 Task: Find connections with filter location Lippstadt with filter topic #homedecor with filter profile language Potuguese with filter current company American Express Global Business Travel with filter school MIT School of Distance Education with filter industry Professional Organizations with filter service category User Experience Writing with filter keywords title Physical Therapist
Action: Mouse moved to (509, 65)
Screenshot: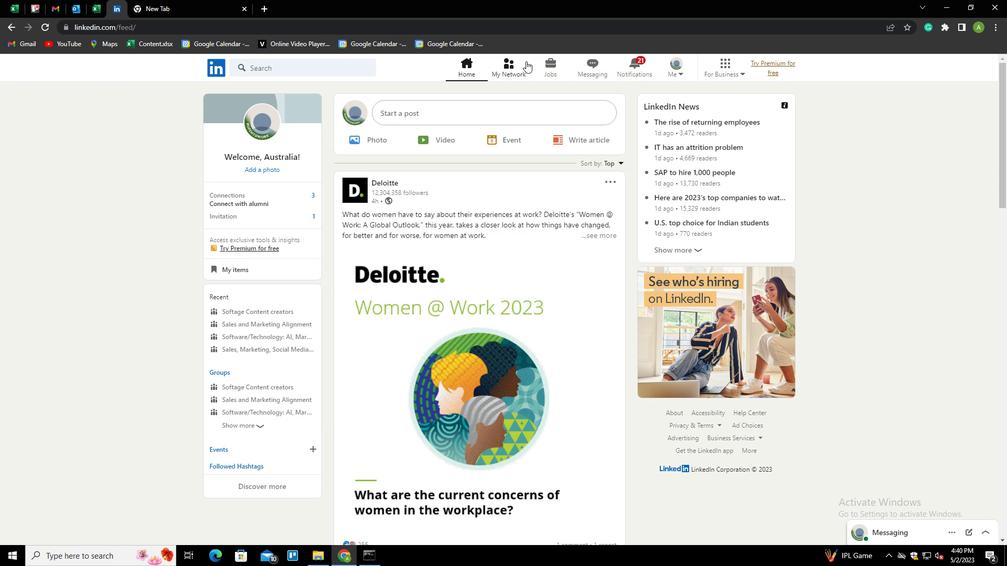
Action: Mouse pressed left at (509, 65)
Screenshot: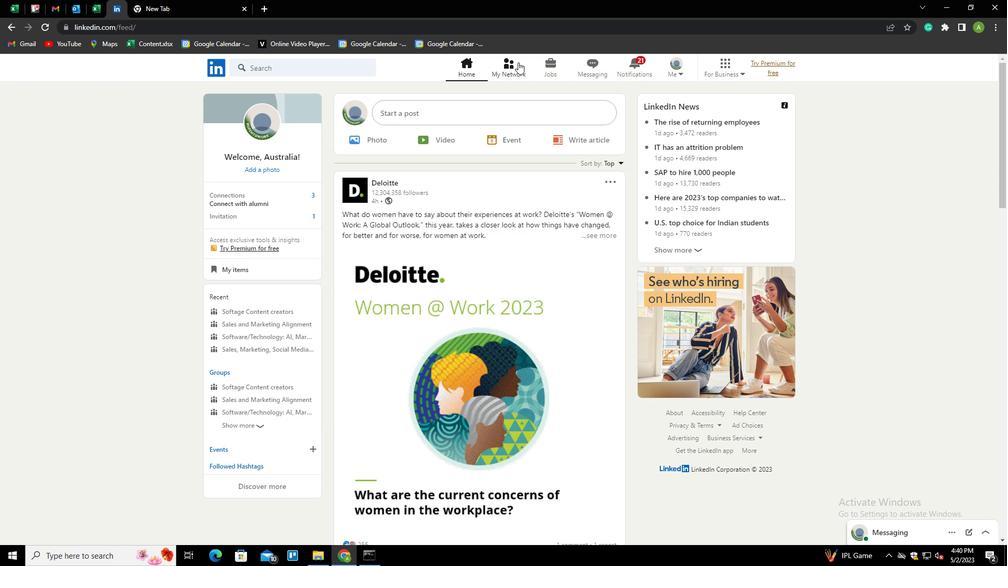 
Action: Mouse moved to (274, 126)
Screenshot: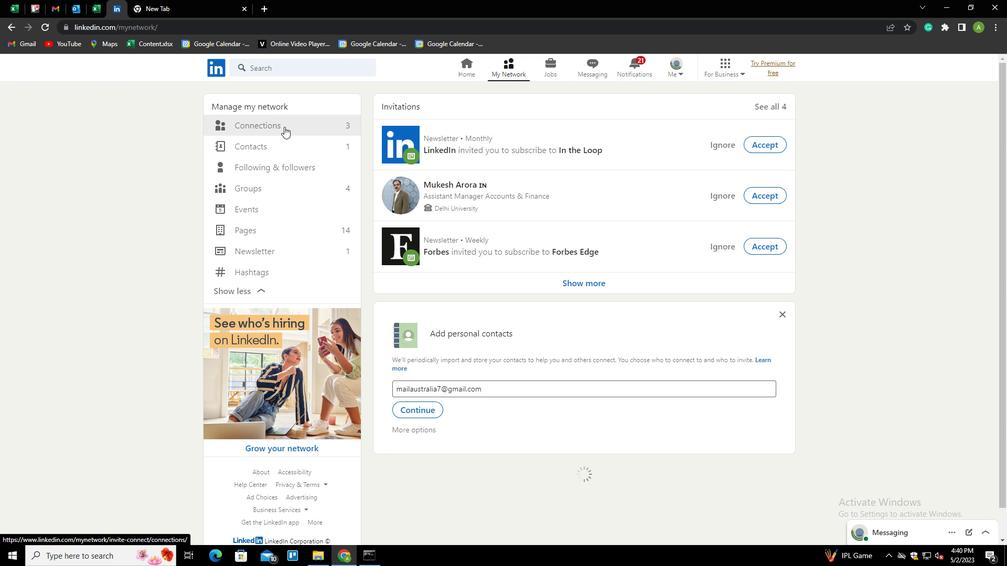 
Action: Mouse pressed left at (274, 126)
Screenshot: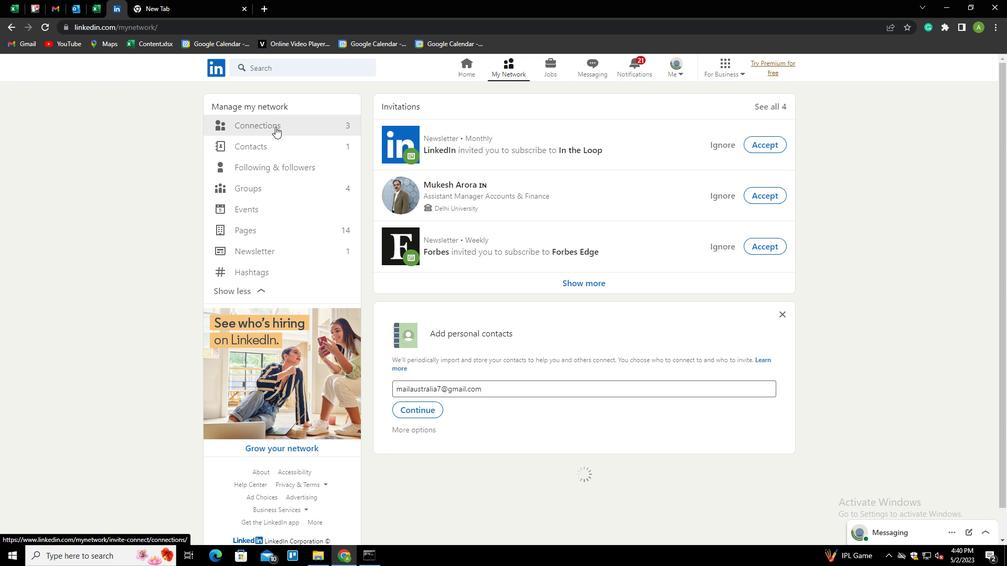 
Action: Mouse moved to (562, 122)
Screenshot: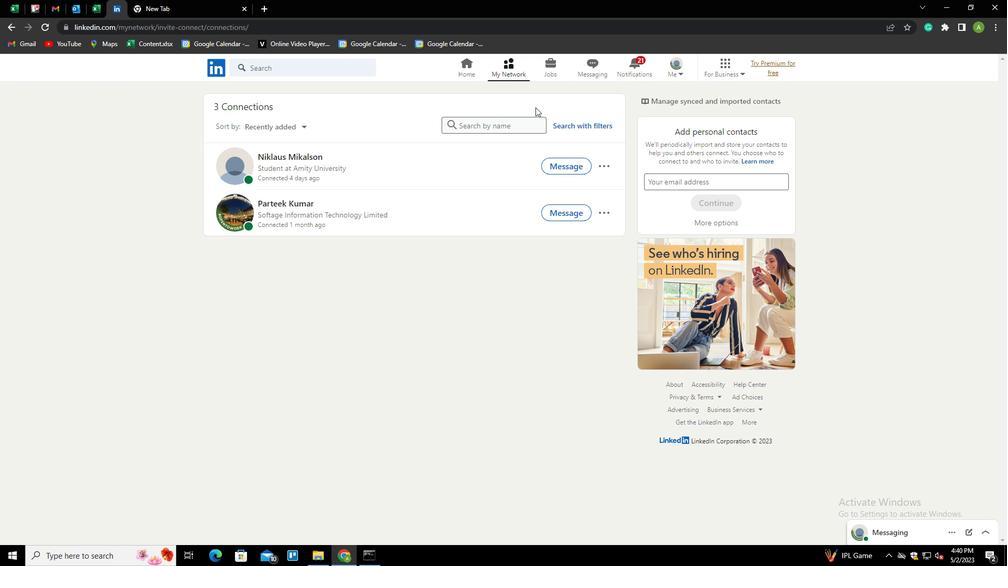 
Action: Mouse pressed left at (562, 122)
Screenshot: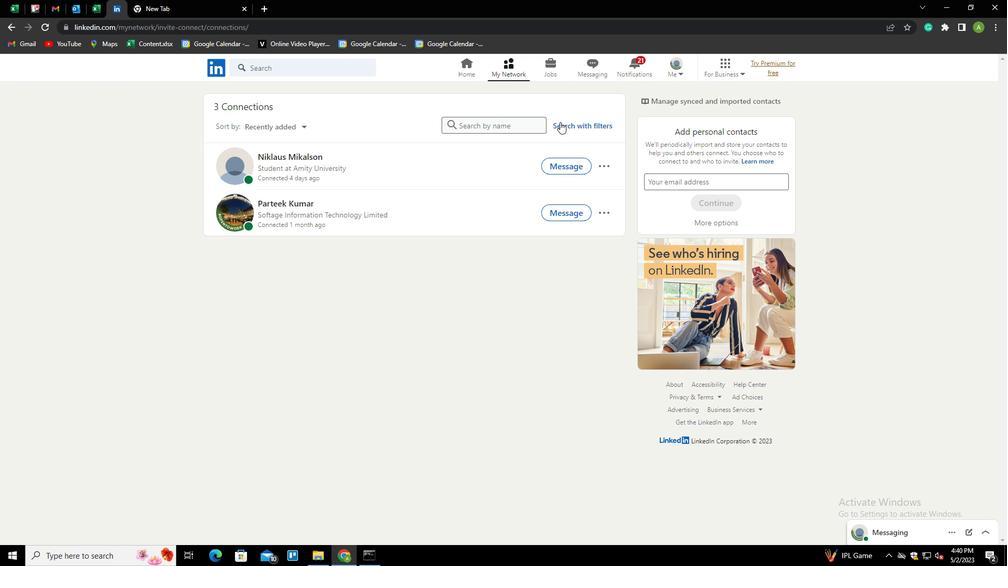 
Action: Mouse moved to (535, 90)
Screenshot: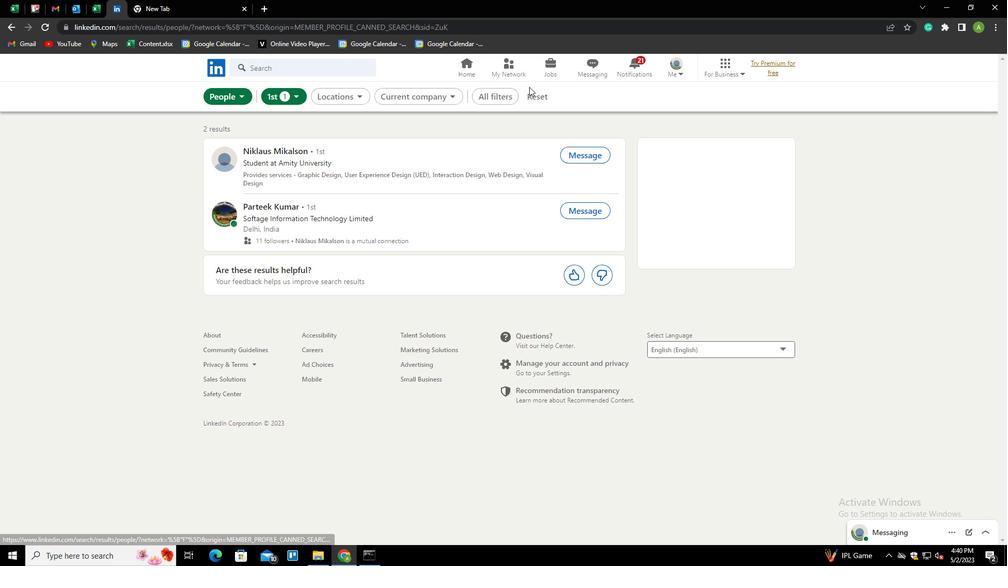 
Action: Mouse pressed left at (535, 90)
Screenshot: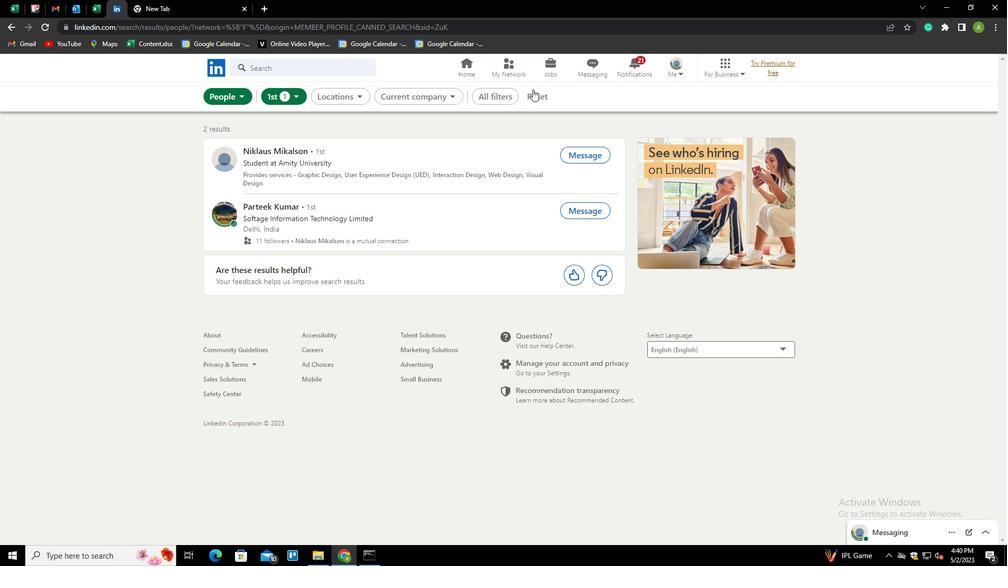
Action: Mouse moved to (520, 94)
Screenshot: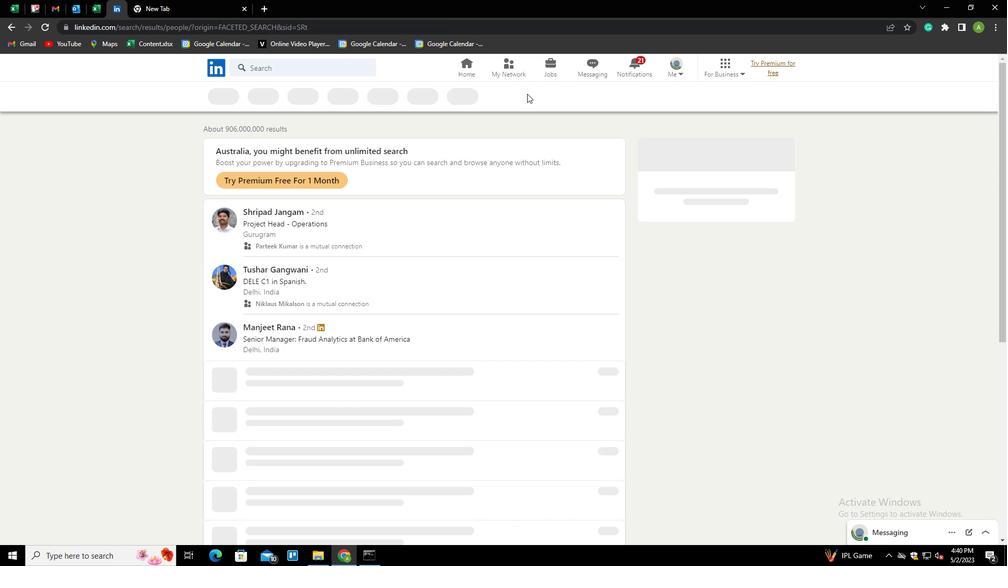 
Action: Mouse pressed left at (520, 94)
Screenshot: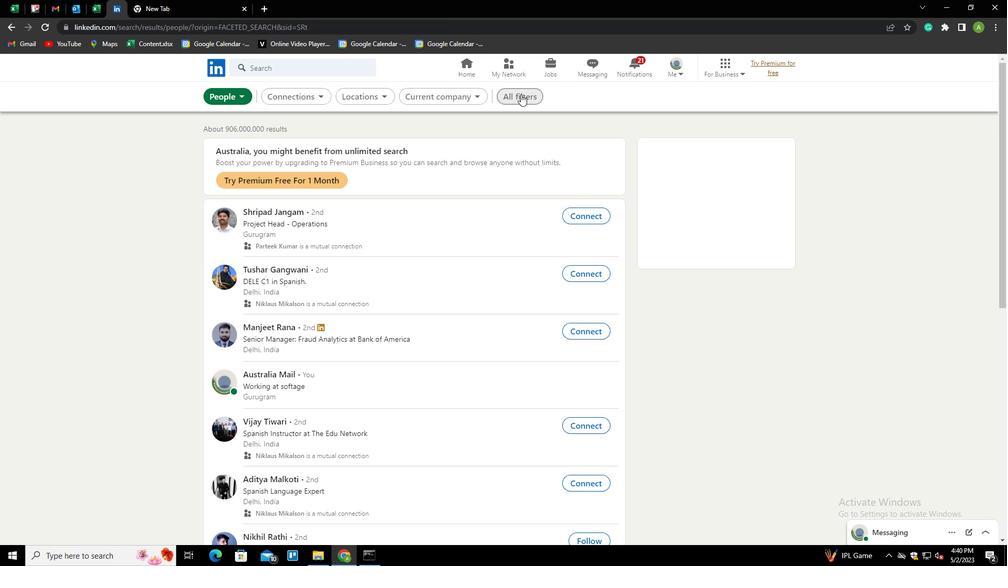 
Action: Mouse moved to (798, 280)
Screenshot: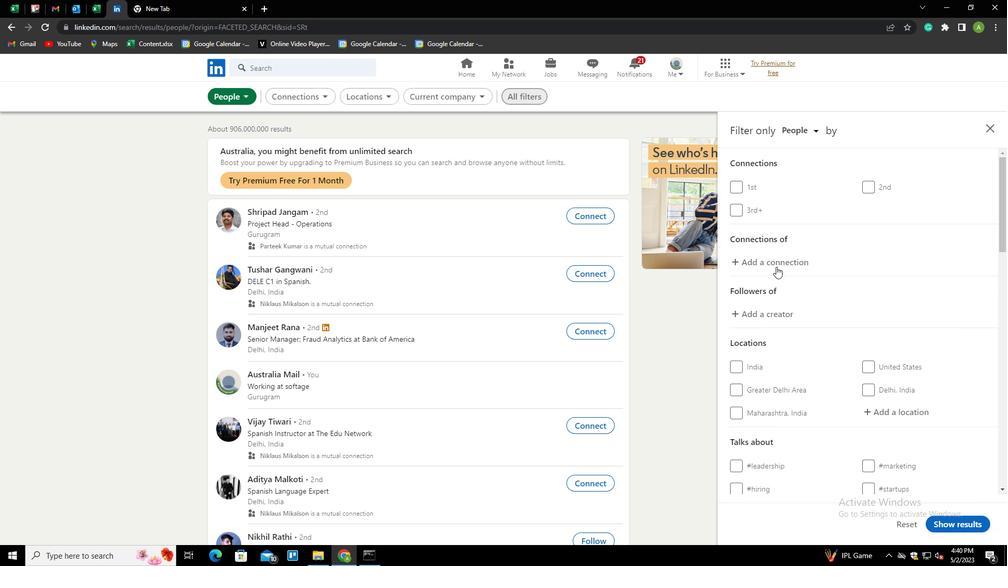
Action: Mouse scrolled (798, 280) with delta (0, 0)
Screenshot: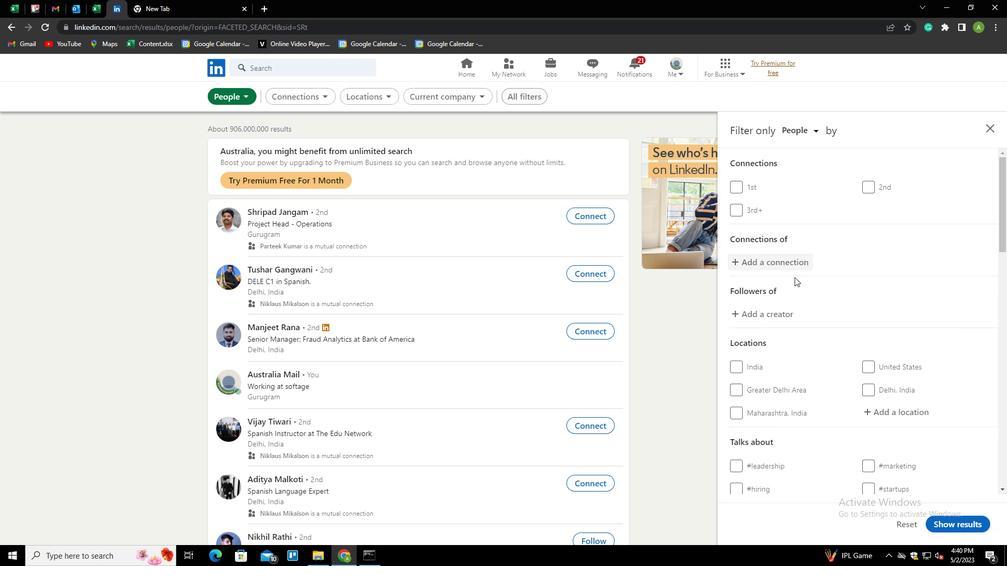 
Action: Mouse moved to (880, 361)
Screenshot: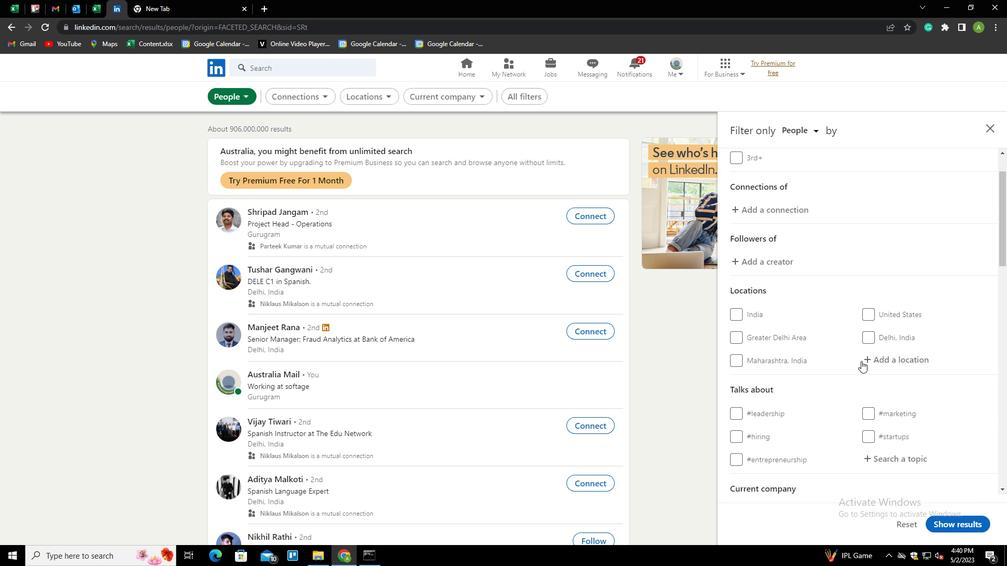 
Action: Mouse pressed left at (880, 361)
Screenshot: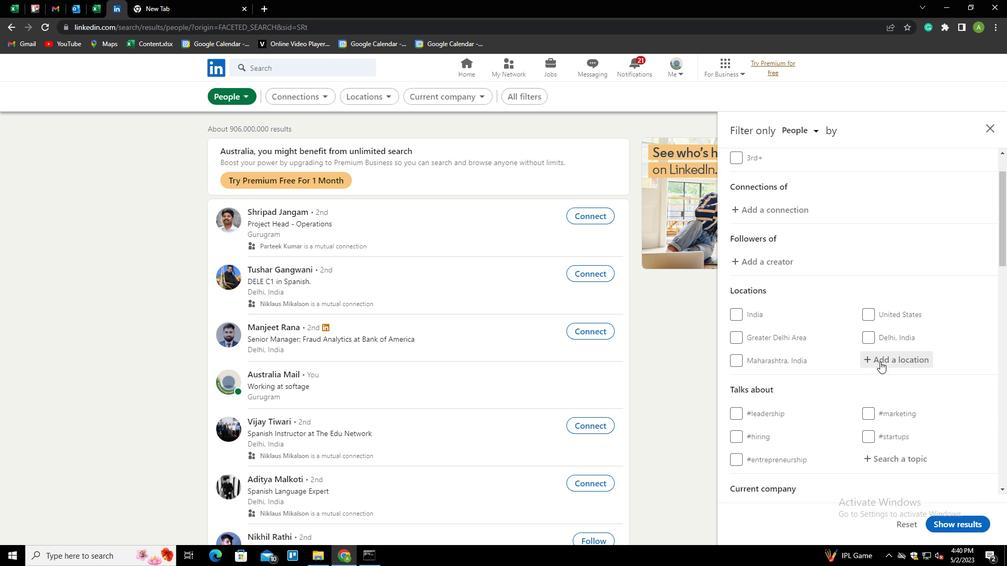 
Action: Key pressed <Key.shift>LIPPSTADT<Key.down><Key.enter>
Screenshot: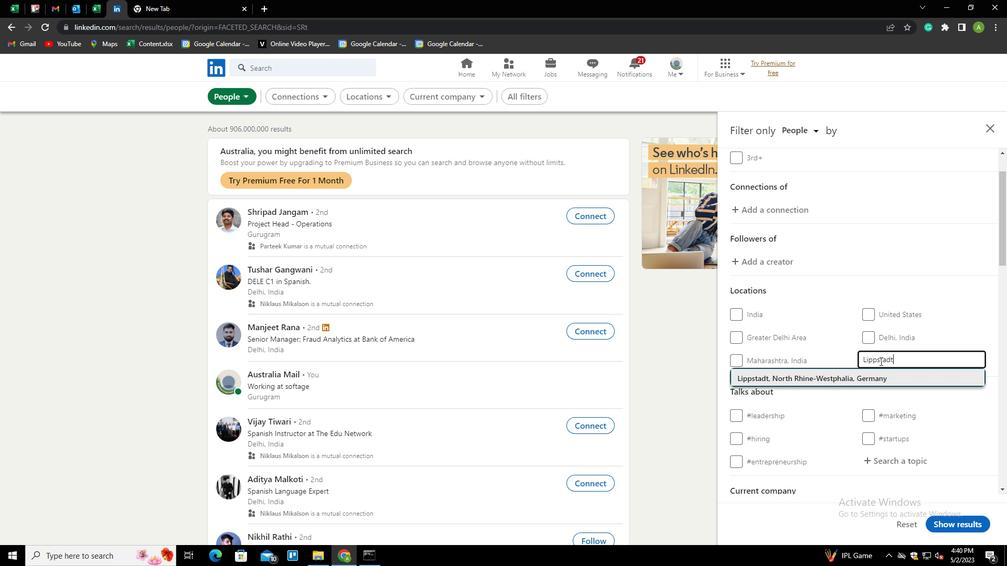 
Action: Mouse scrolled (880, 360) with delta (0, 0)
Screenshot: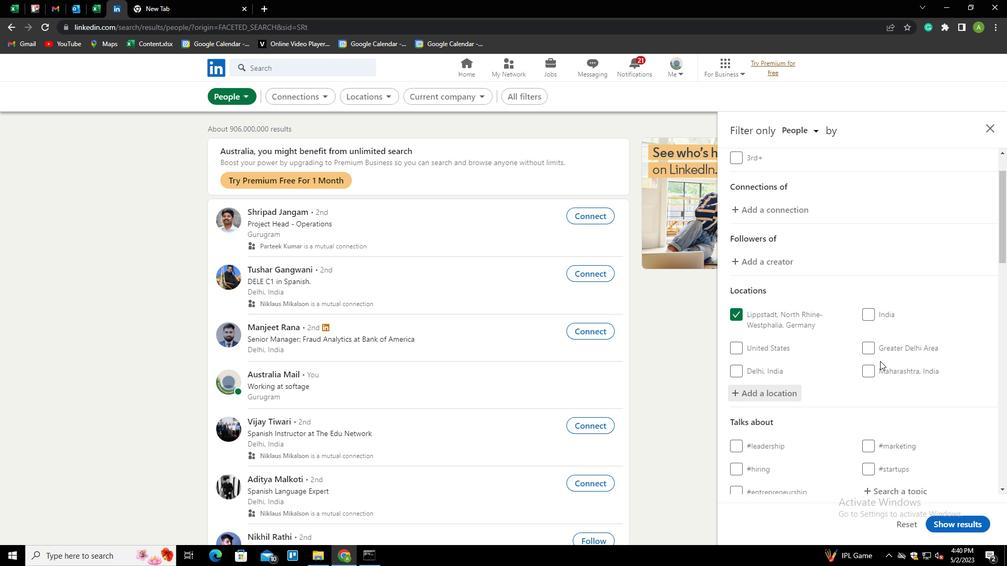 
Action: Mouse scrolled (880, 360) with delta (0, 0)
Screenshot: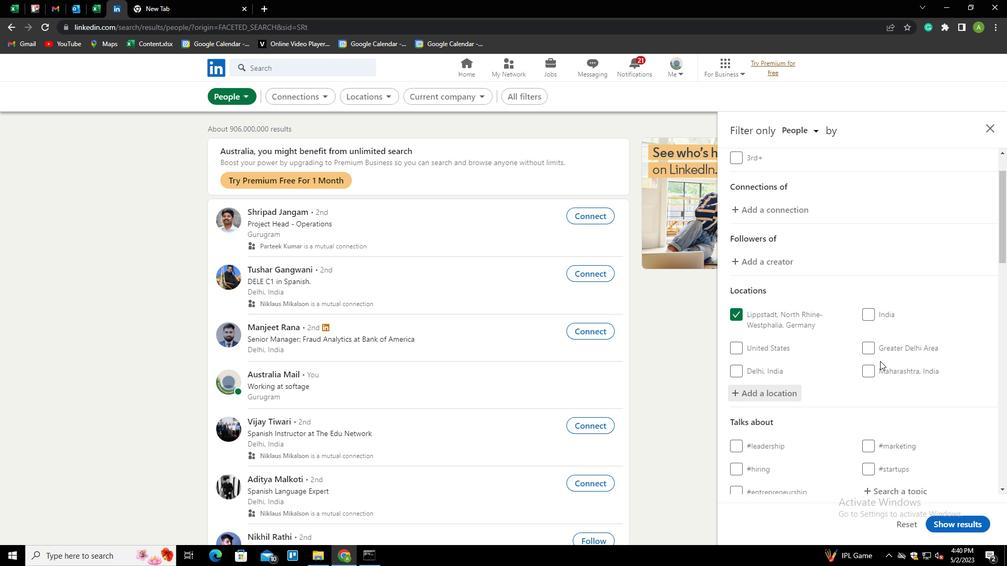 
Action: Mouse scrolled (880, 360) with delta (0, 0)
Screenshot: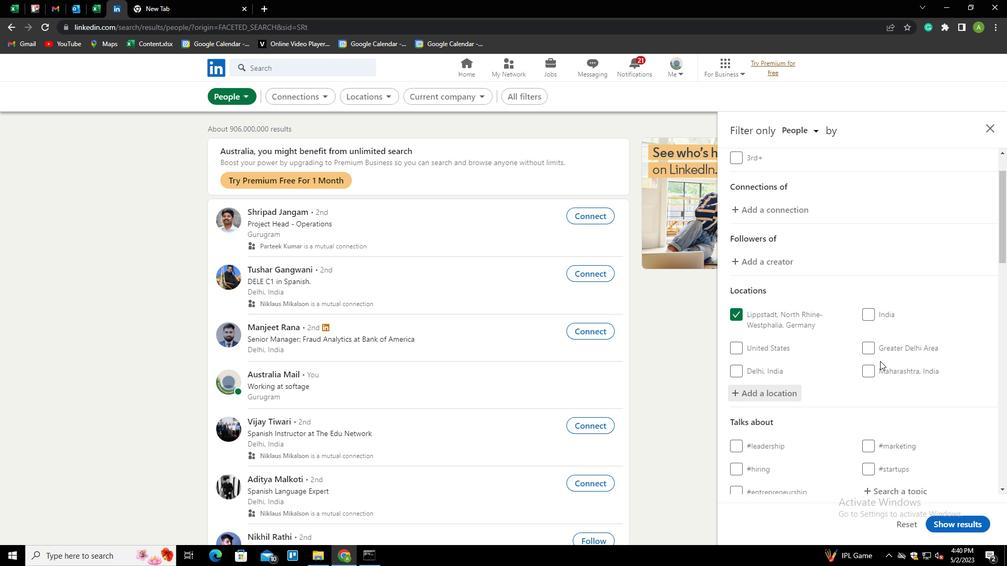 
Action: Mouse scrolled (880, 360) with delta (0, 0)
Screenshot: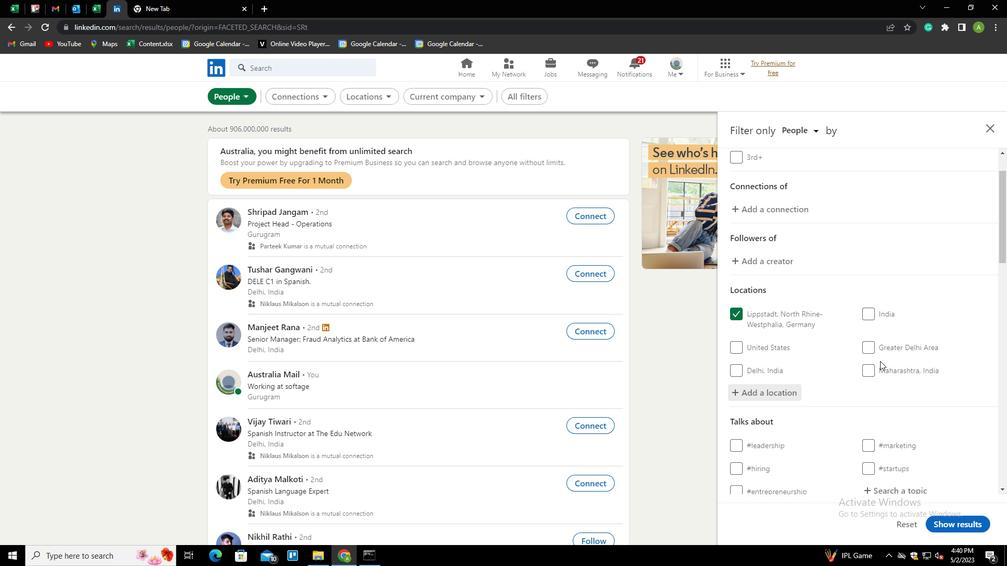 
Action: Mouse moved to (891, 283)
Screenshot: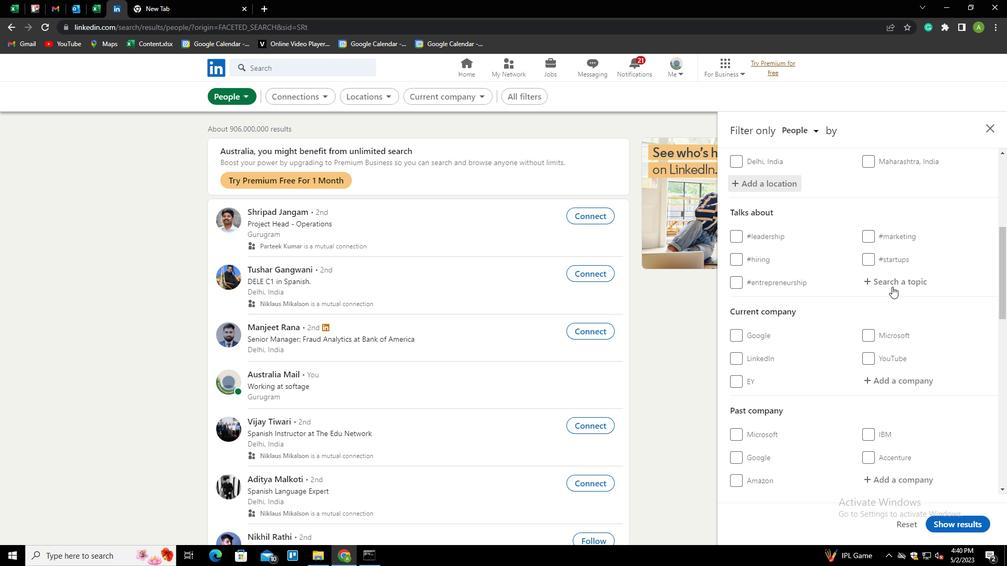 
Action: Mouse pressed left at (891, 283)
Screenshot: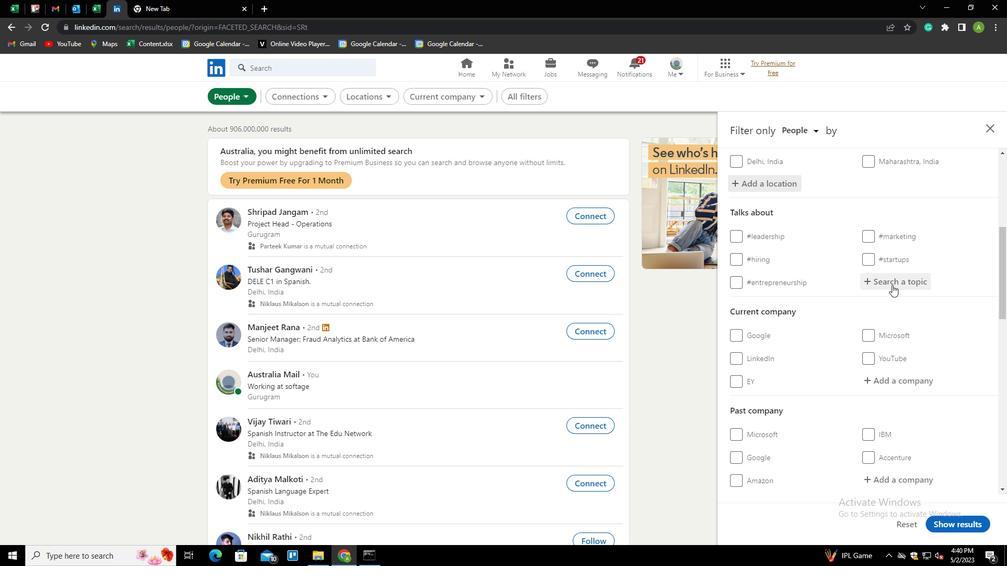 
Action: Key pressed HOMEDECOR<Key.down><Key.enter>
Screenshot: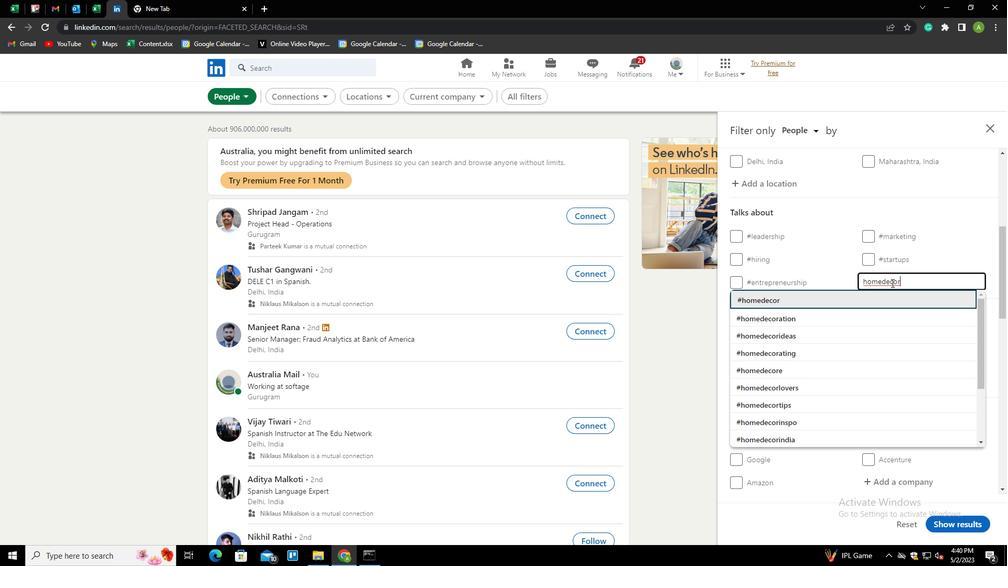 
Action: Mouse scrolled (891, 282) with delta (0, 0)
Screenshot: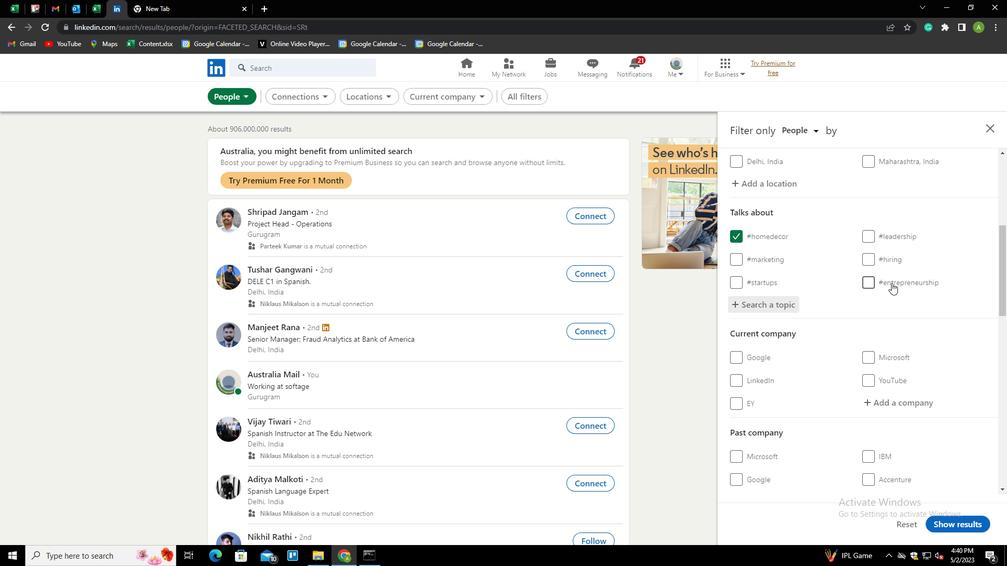
Action: Mouse scrolled (891, 282) with delta (0, 0)
Screenshot: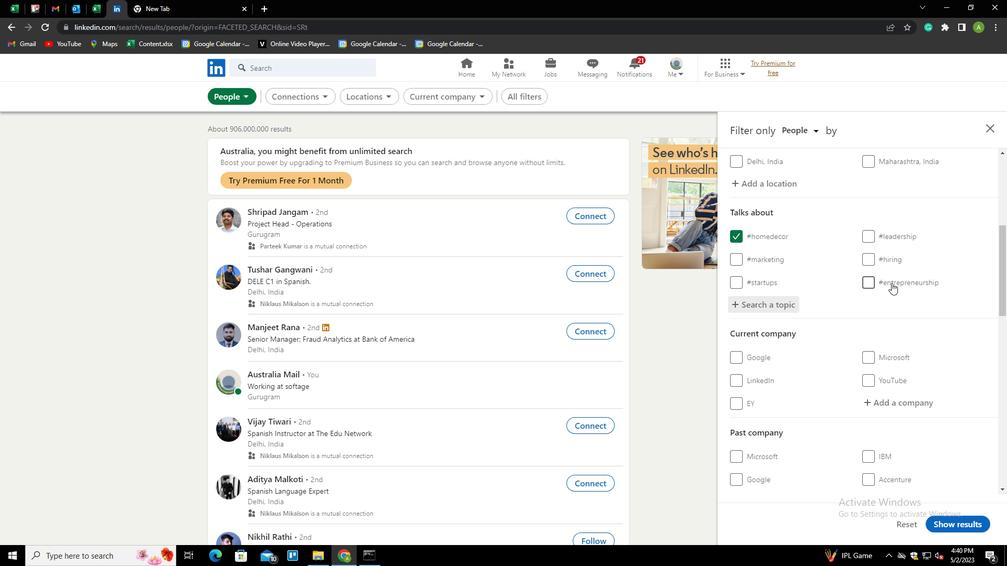 
Action: Mouse scrolled (891, 282) with delta (0, 0)
Screenshot: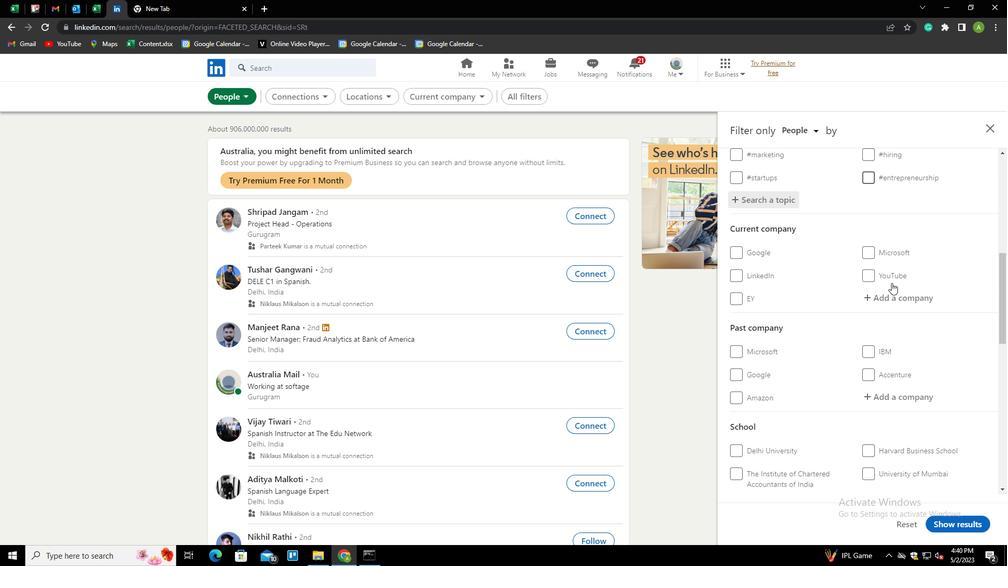 
Action: Mouse scrolled (891, 282) with delta (0, 0)
Screenshot: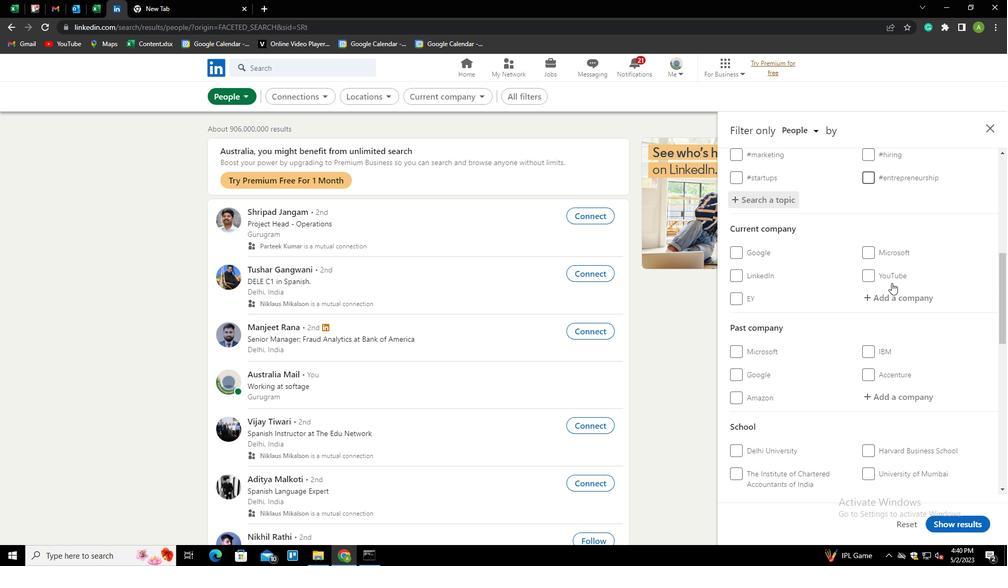 
Action: Mouse scrolled (891, 282) with delta (0, 0)
Screenshot: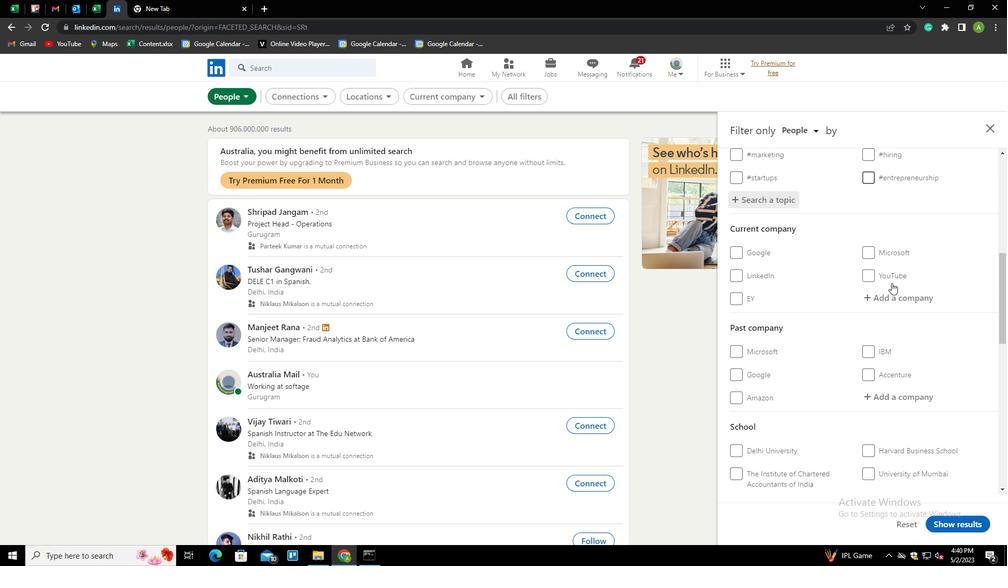 
Action: Mouse scrolled (891, 282) with delta (0, 0)
Screenshot: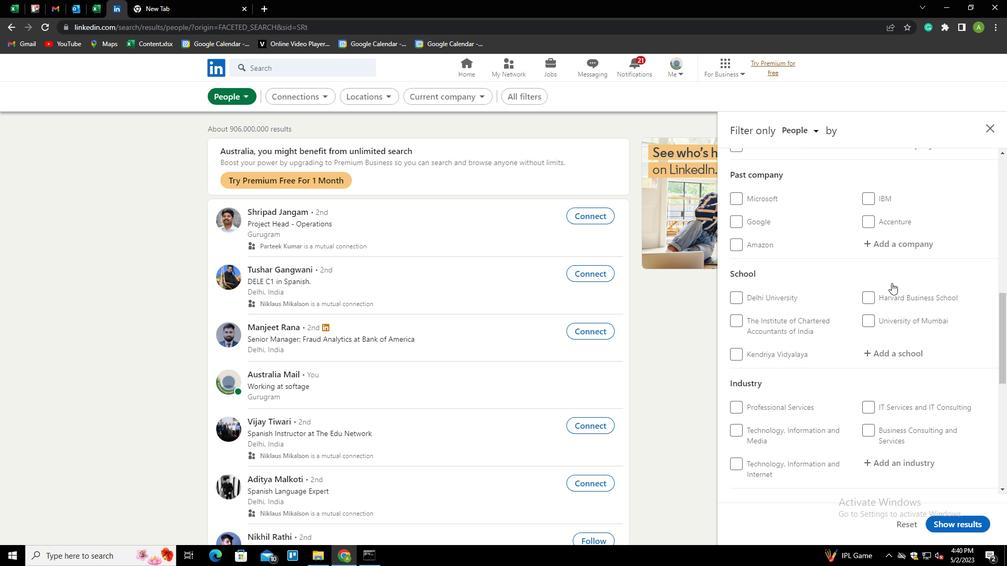 
Action: Mouse scrolled (891, 282) with delta (0, 0)
Screenshot: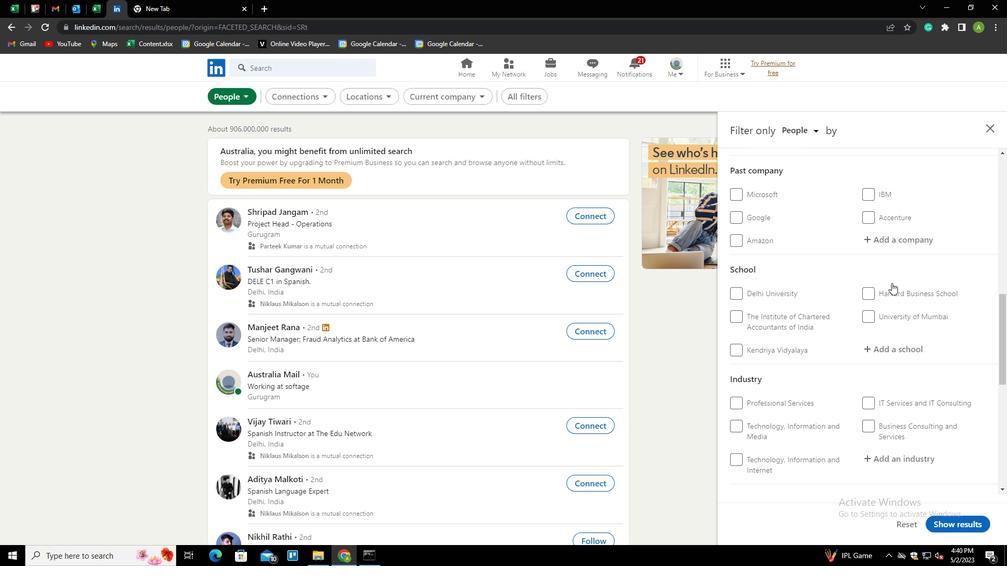 
Action: Mouse scrolled (891, 282) with delta (0, 0)
Screenshot: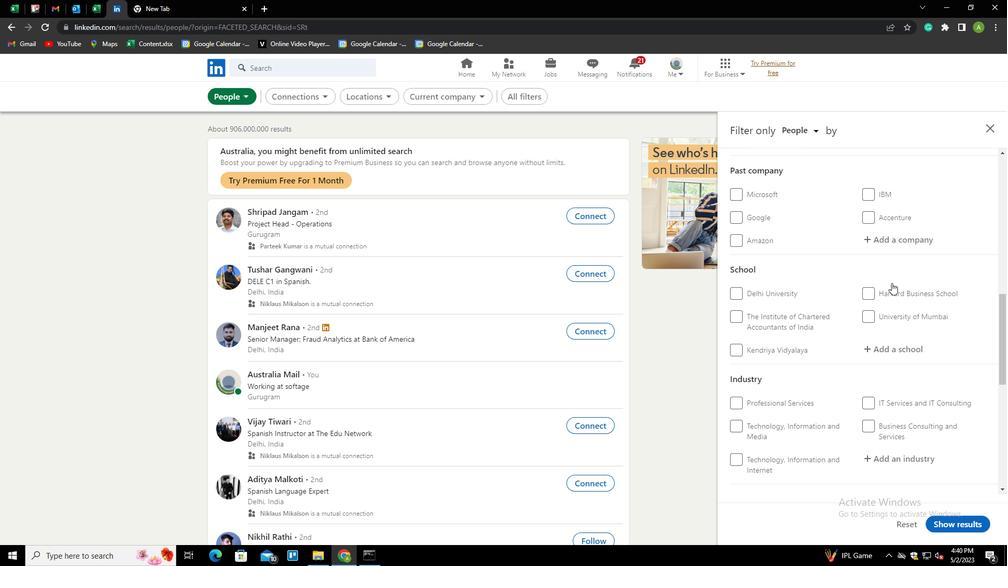 
Action: Mouse scrolled (891, 282) with delta (0, 0)
Screenshot: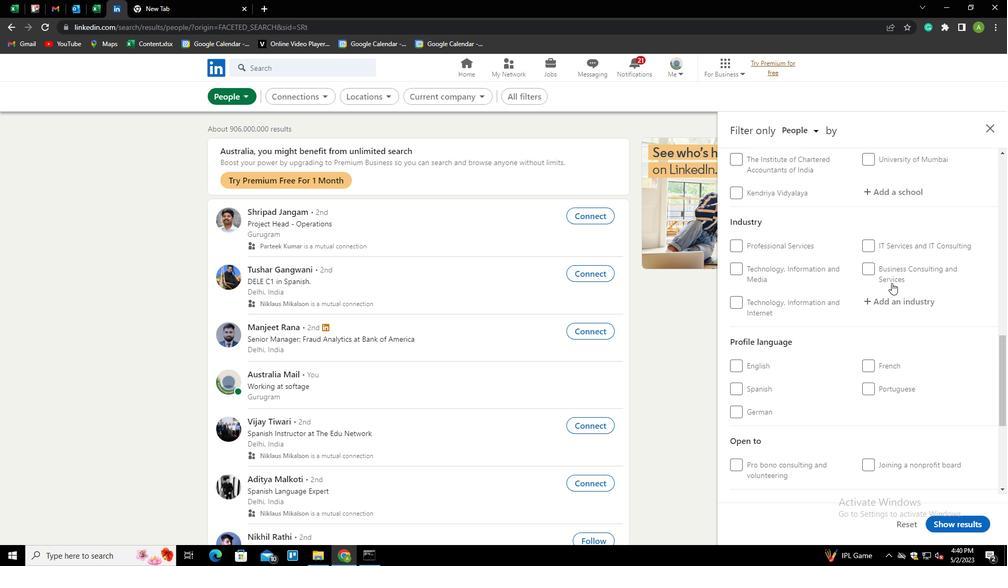 
Action: Mouse moved to (864, 338)
Screenshot: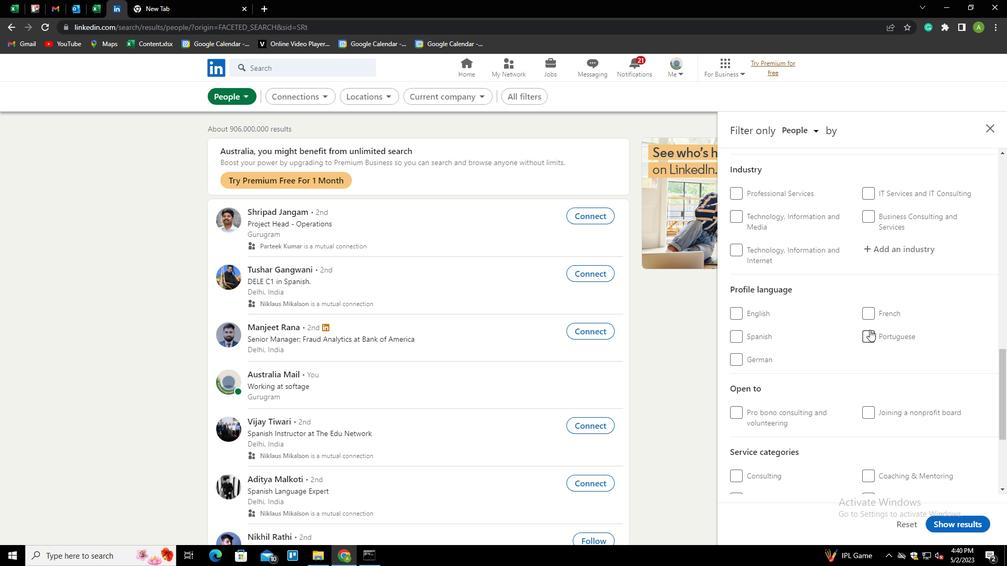 
Action: Mouse pressed left at (864, 338)
Screenshot: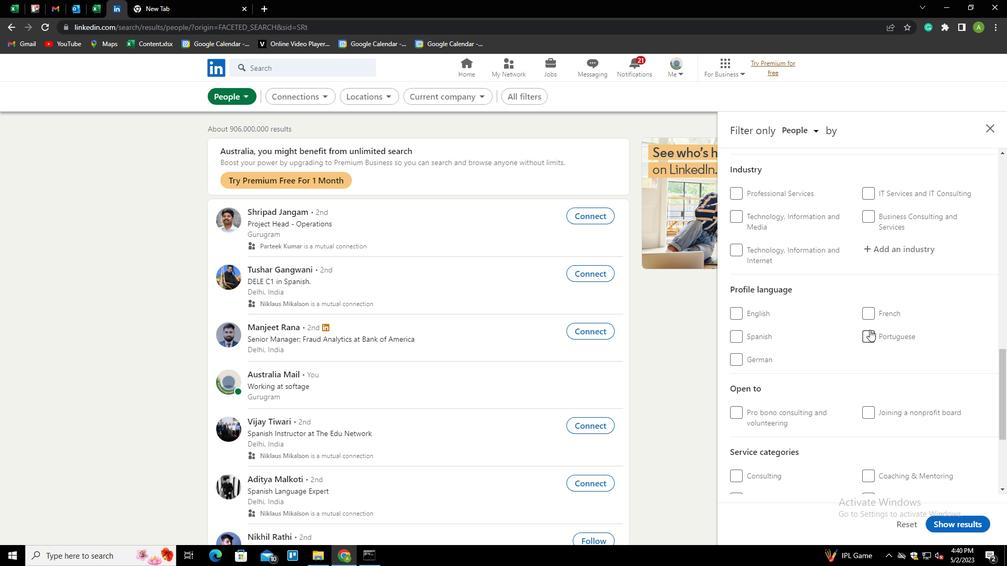 
Action: Mouse moved to (907, 302)
Screenshot: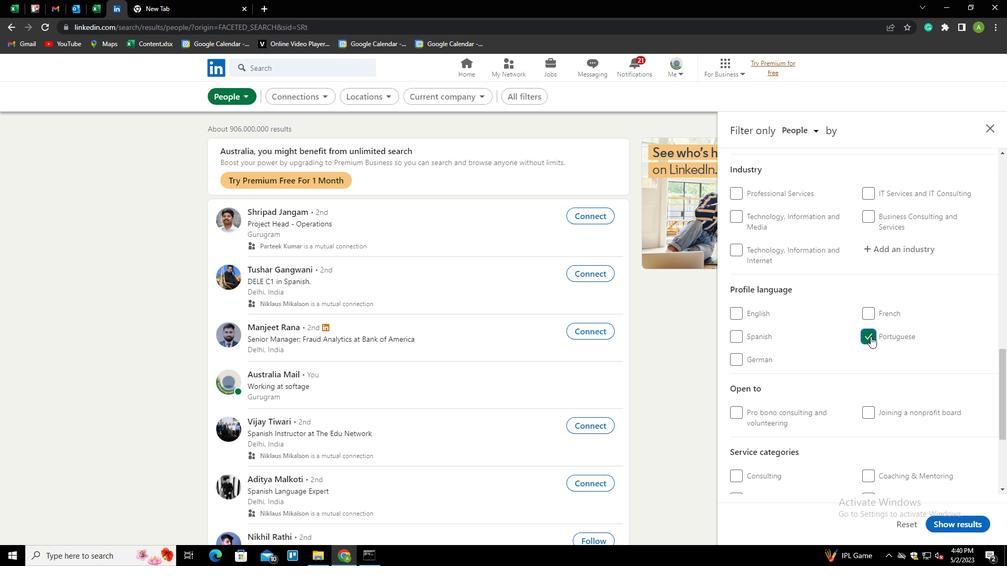 
Action: Mouse scrolled (907, 302) with delta (0, 0)
Screenshot: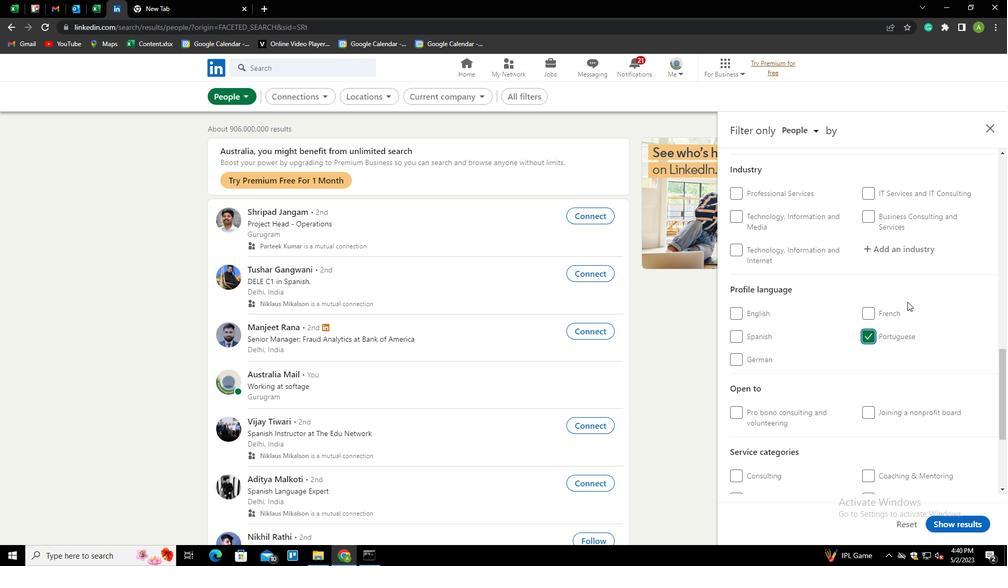 
Action: Mouse scrolled (907, 302) with delta (0, 0)
Screenshot: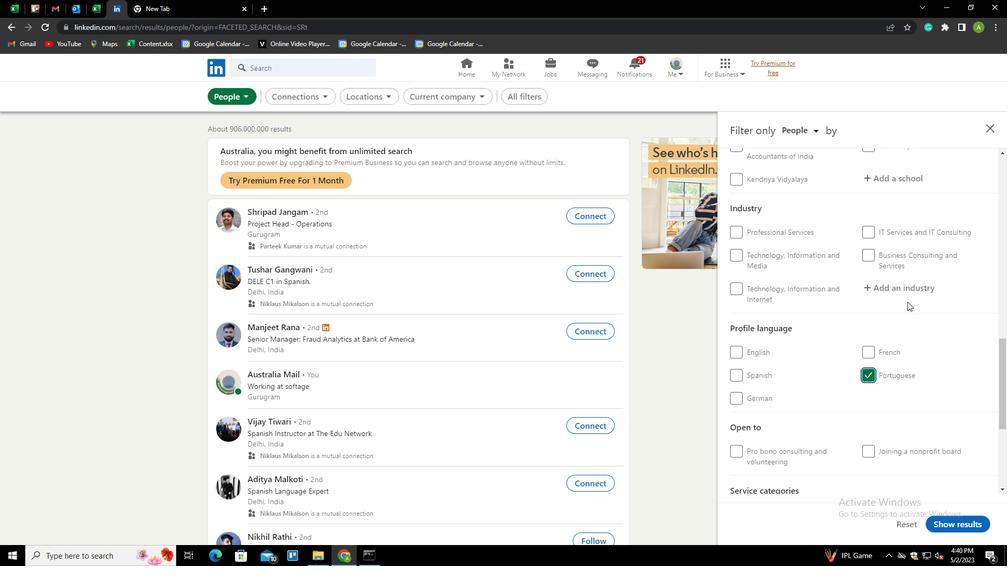 
Action: Mouse scrolled (907, 302) with delta (0, 0)
Screenshot: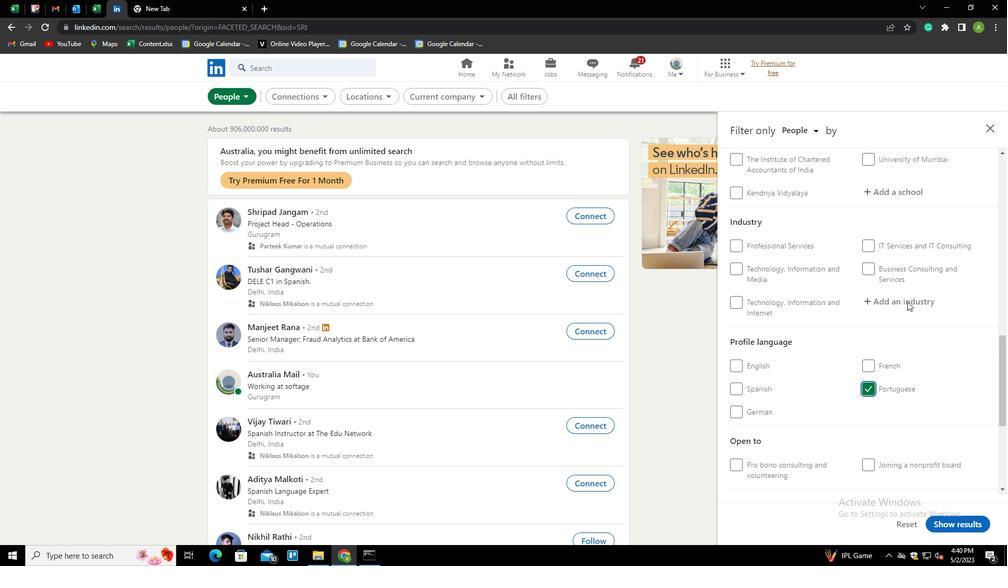 
Action: Mouse scrolled (907, 302) with delta (0, 0)
Screenshot: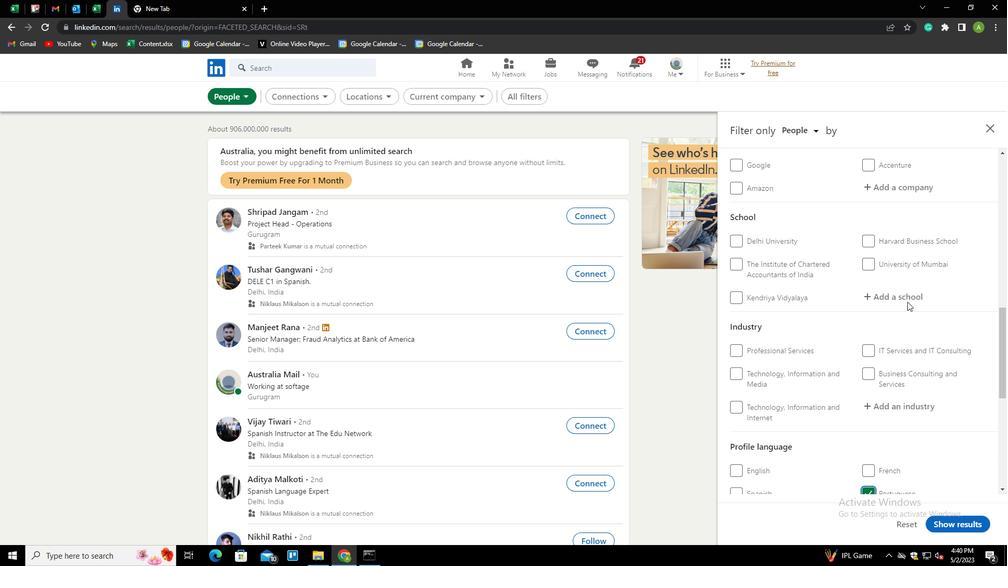 
Action: Mouse scrolled (907, 302) with delta (0, 0)
Screenshot: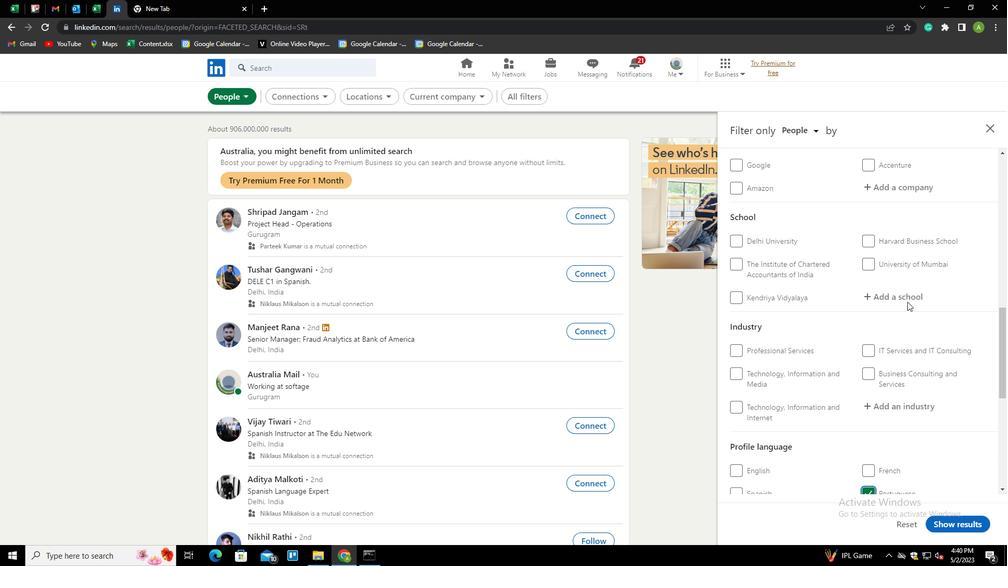 
Action: Mouse scrolled (907, 302) with delta (0, 0)
Screenshot: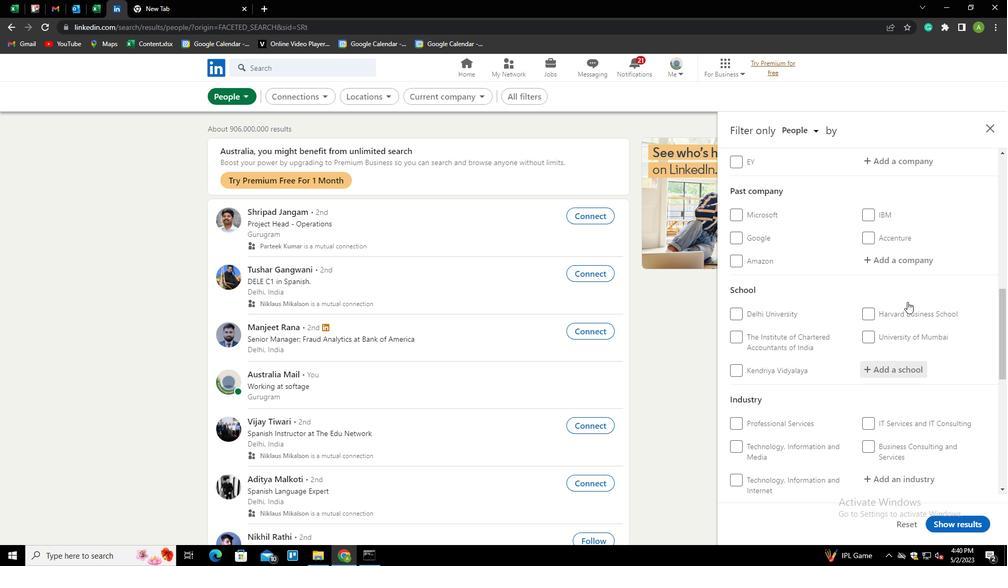 
Action: Mouse scrolled (907, 302) with delta (0, 0)
Screenshot: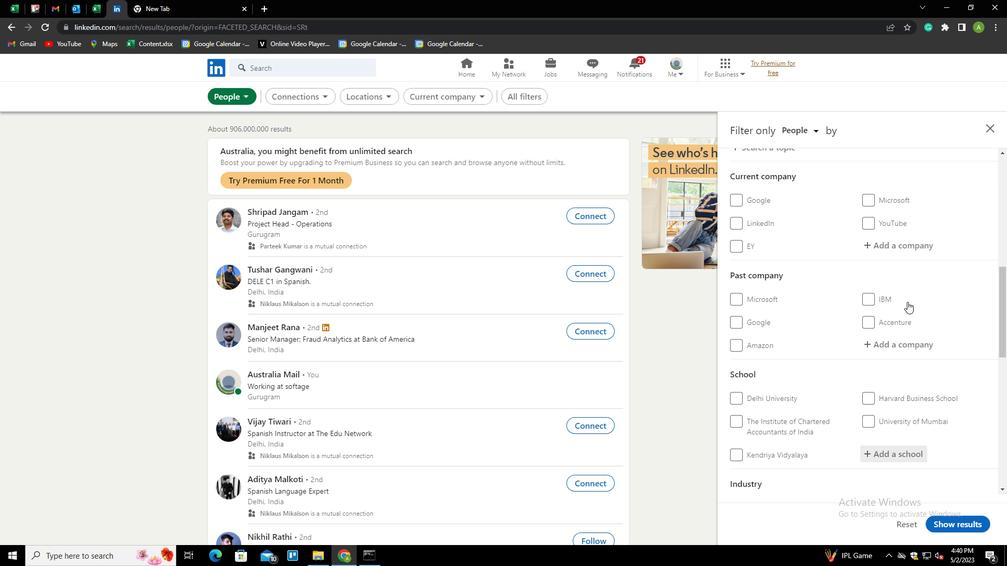 
Action: Mouse moved to (901, 297)
Screenshot: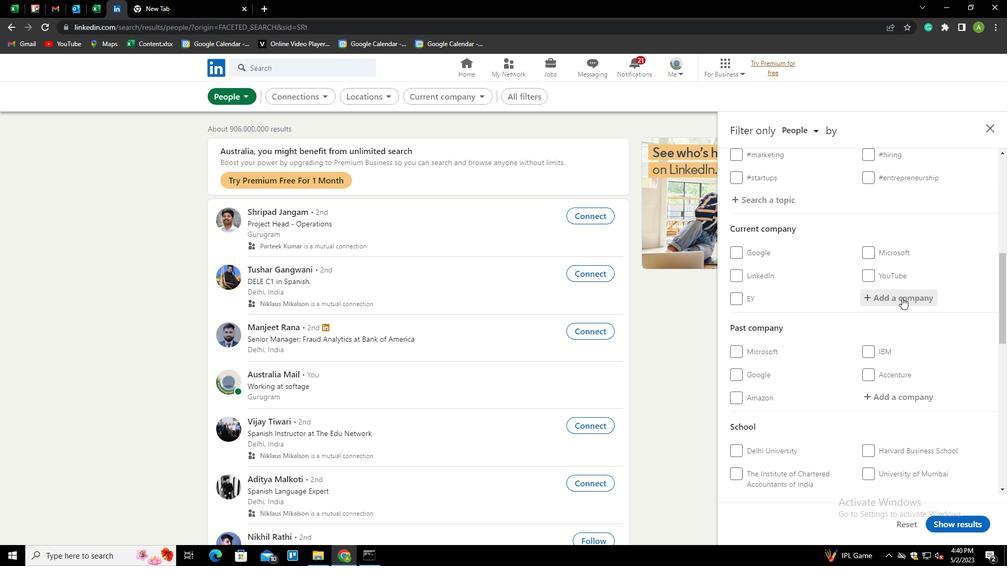 
Action: Mouse pressed left at (901, 297)
Screenshot: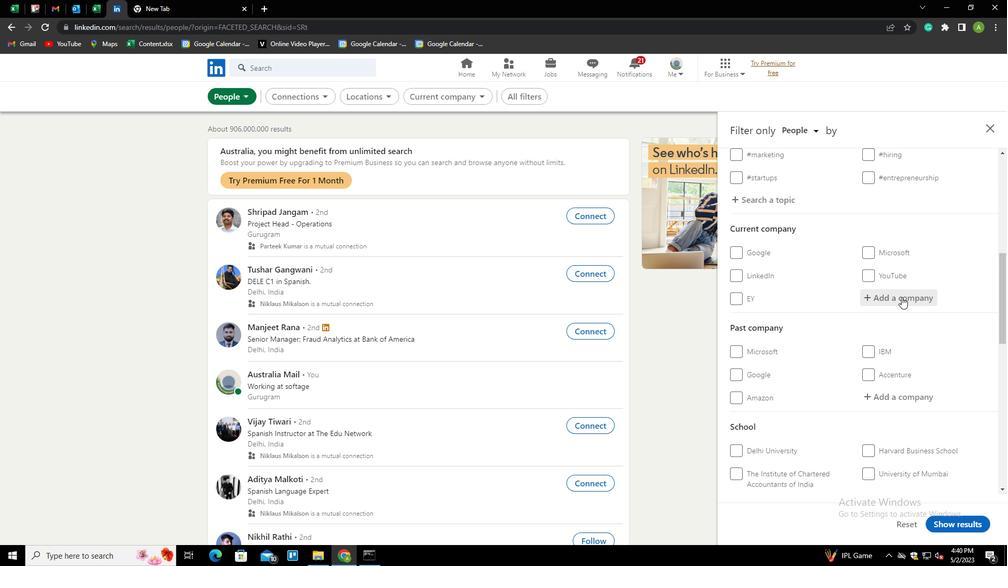 
Action: Mouse moved to (901, 297)
Screenshot: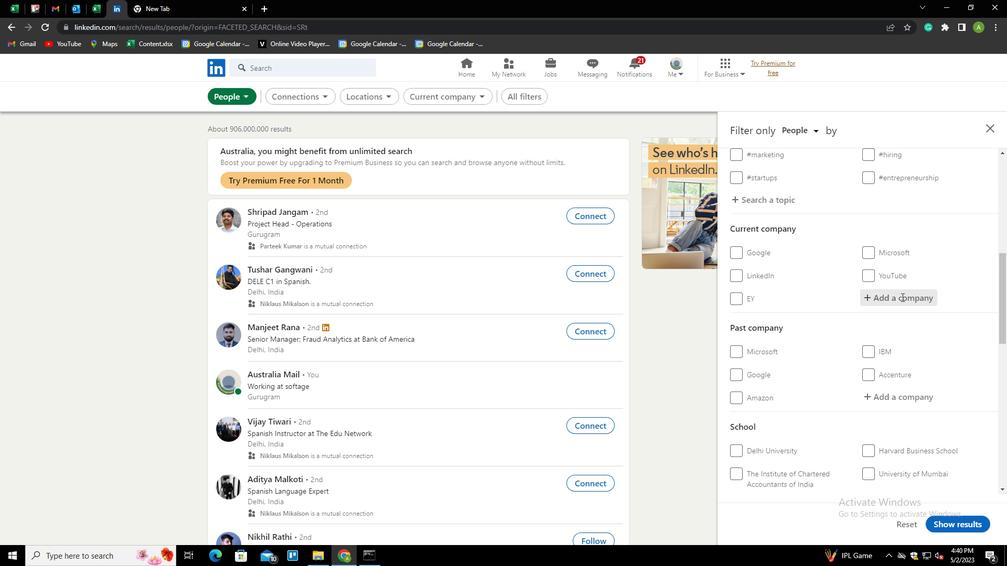 
Action: Mouse pressed left at (901, 297)
Screenshot: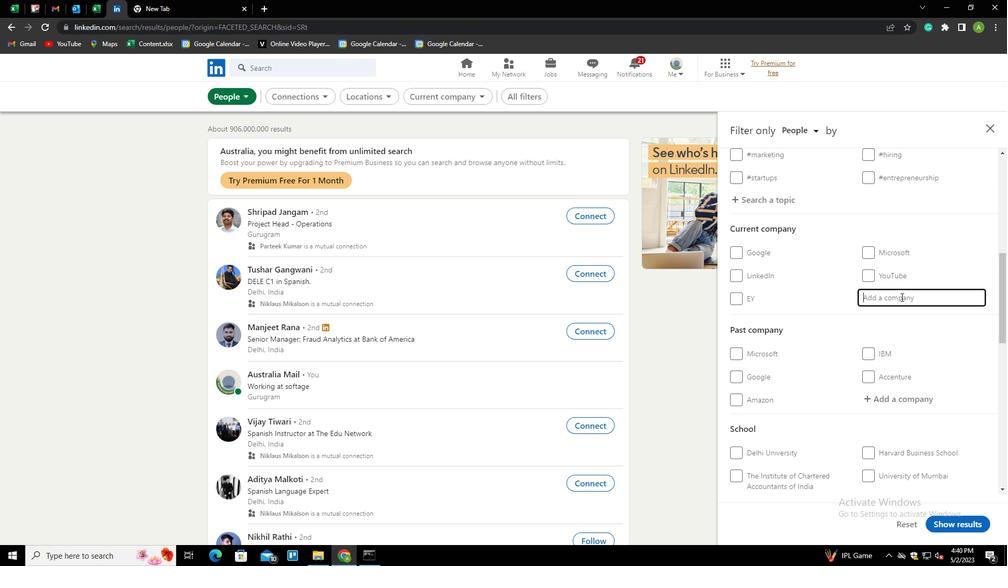 
Action: Mouse moved to (901, 299)
Screenshot: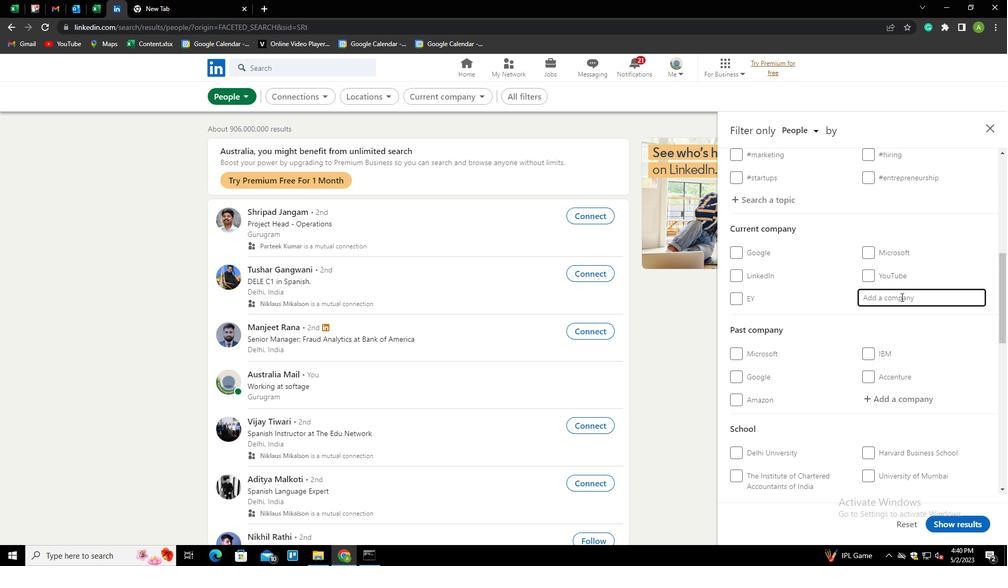 
Action: Key pressed <Key.shift>AMERICAN<Key.space><Key.shift>EXPRESS<Key.down><Key.down><Key.down><Key.down><Key.enter>
Screenshot: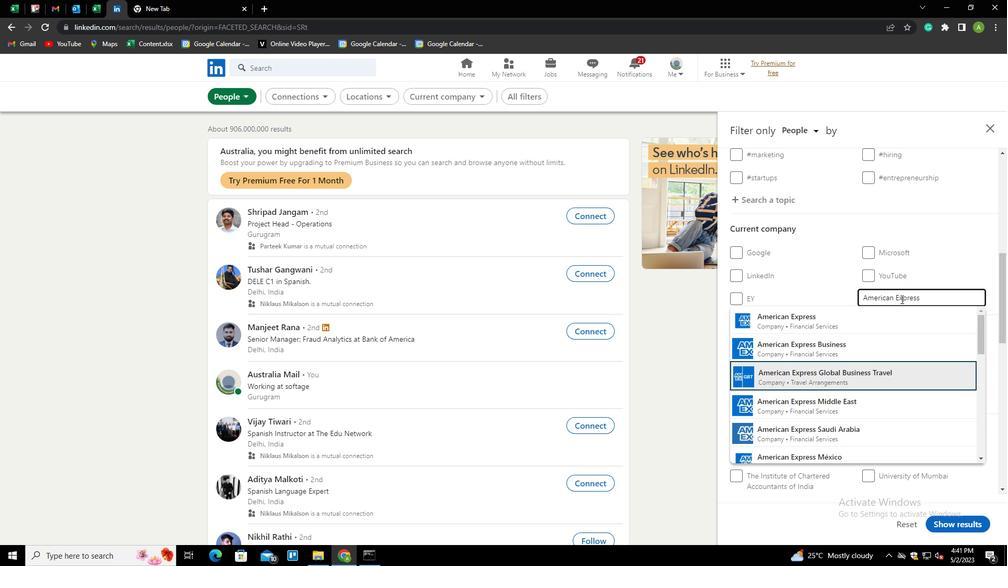 
Action: Mouse scrolled (901, 298) with delta (0, 0)
Screenshot: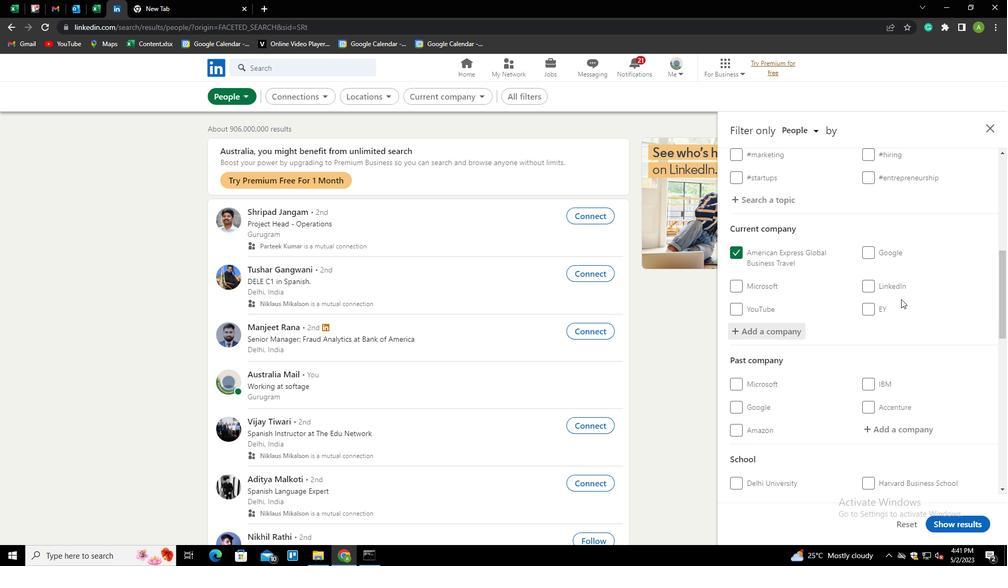 
Action: Mouse scrolled (901, 298) with delta (0, 0)
Screenshot: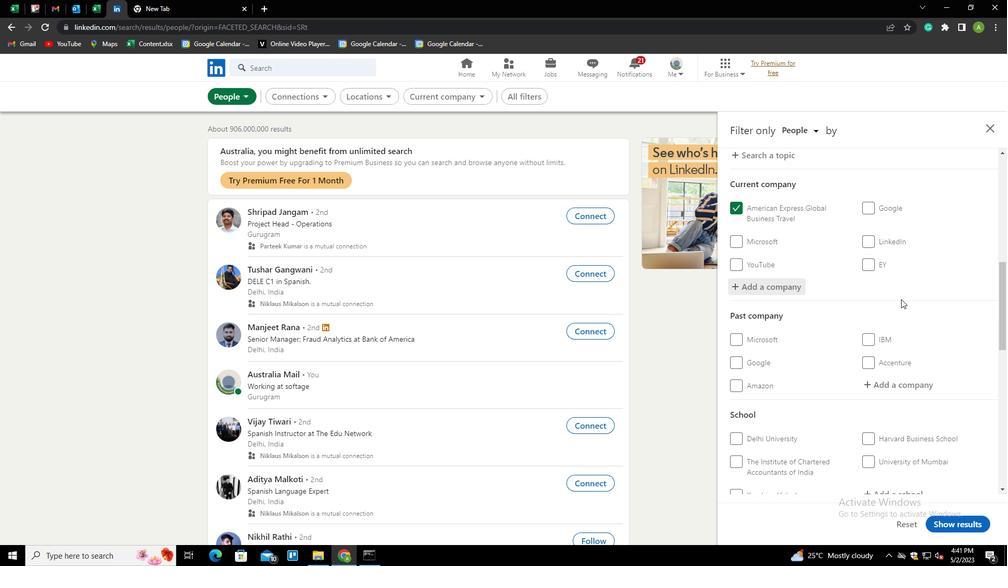 
Action: Mouse scrolled (901, 298) with delta (0, 0)
Screenshot: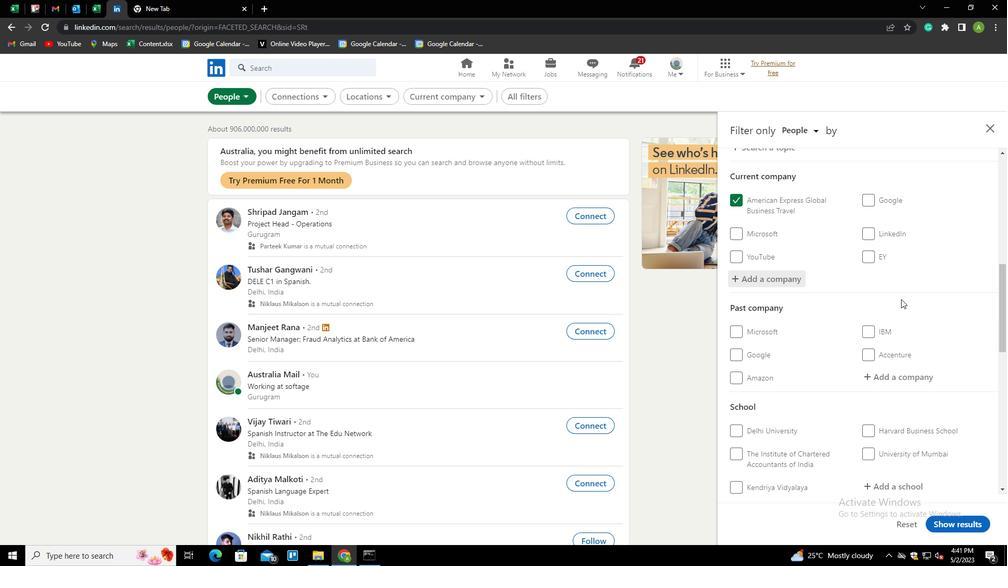 
Action: Mouse scrolled (901, 298) with delta (0, 0)
Screenshot: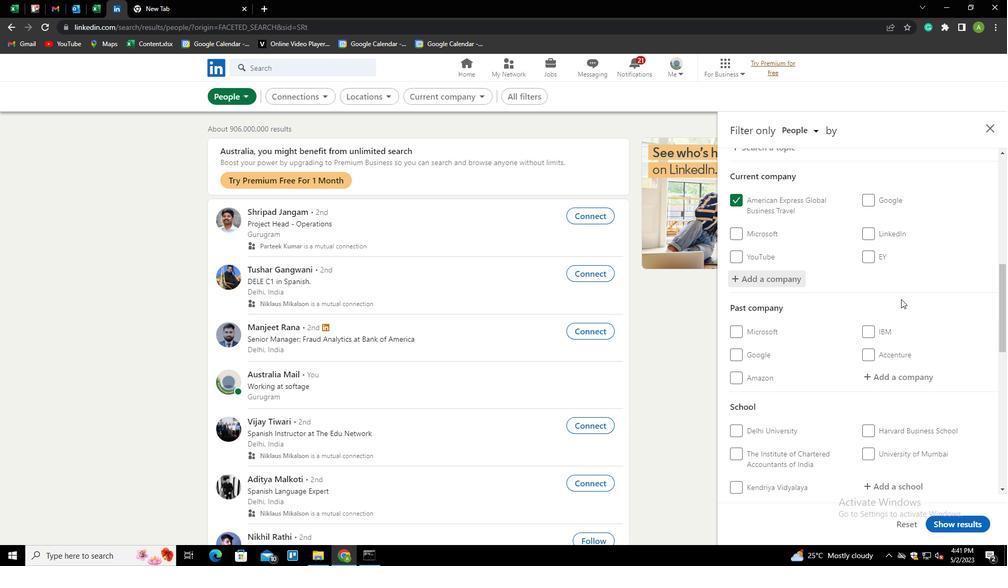 
Action: Mouse moved to (901, 328)
Screenshot: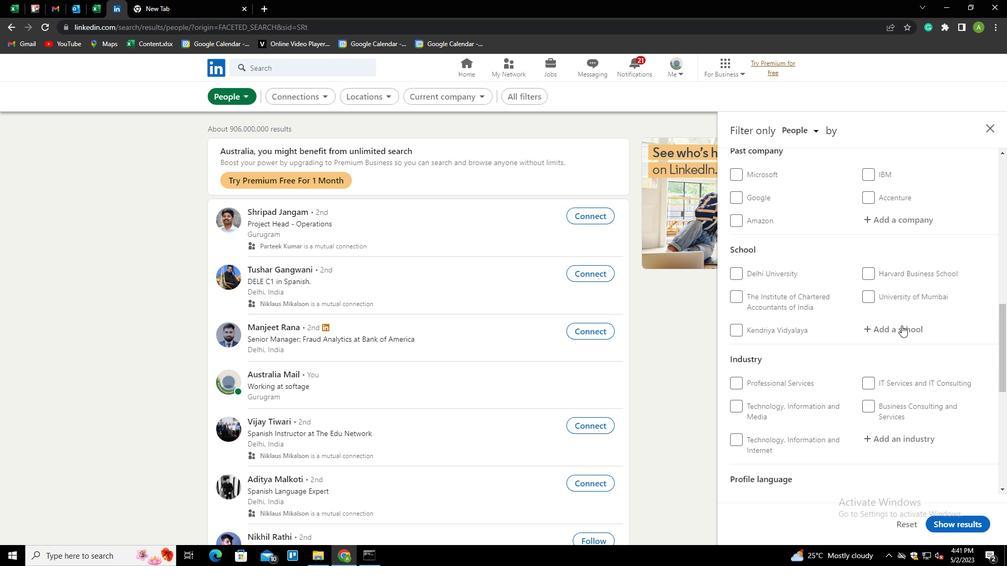 
Action: Mouse pressed left at (901, 328)
Screenshot: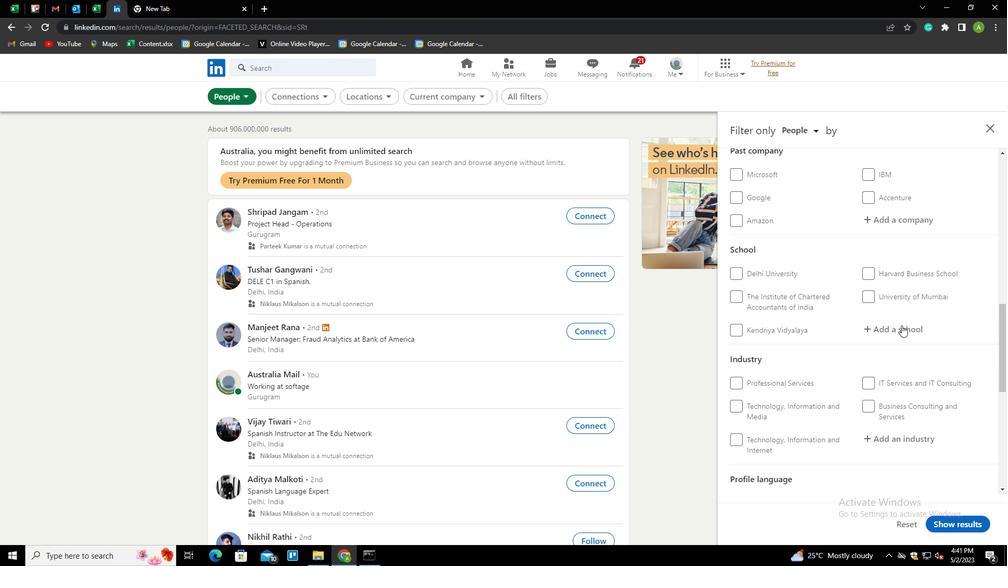 
Action: Key pressed <Key.shift>MIT<Key.space><Key.shift>SCHOOL<Key.space>OF<Key.space><Key.shift>DISTANCE<Key.space><Key.shift>EDI<Key.backspace>UCATION<Key.down><Key.enter>
Screenshot: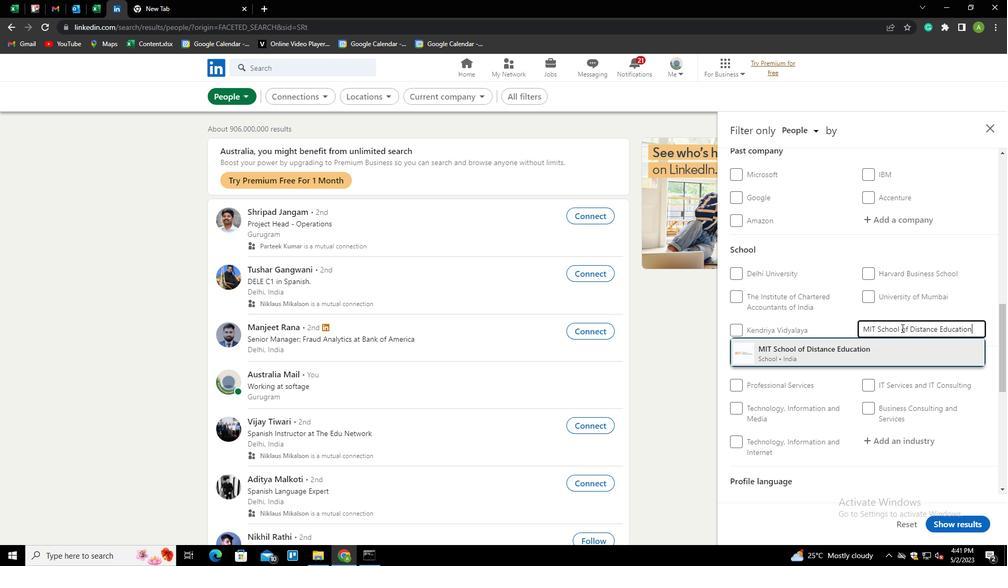 
Action: Mouse scrolled (901, 327) with delta (0, 0)
Screenshot: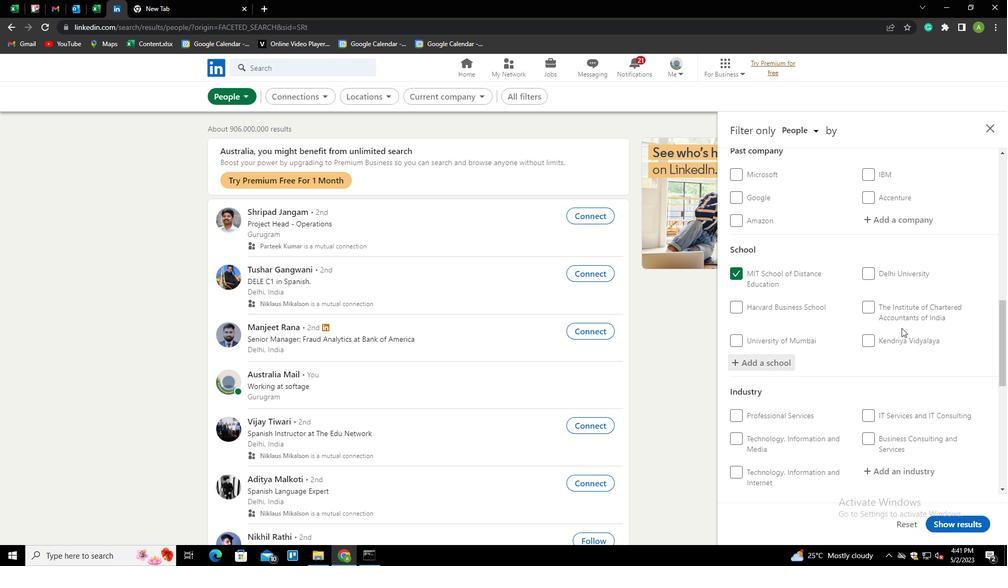 
Action: Mouse scrolled (901, 327) with delta (0, 0)
Screenshot: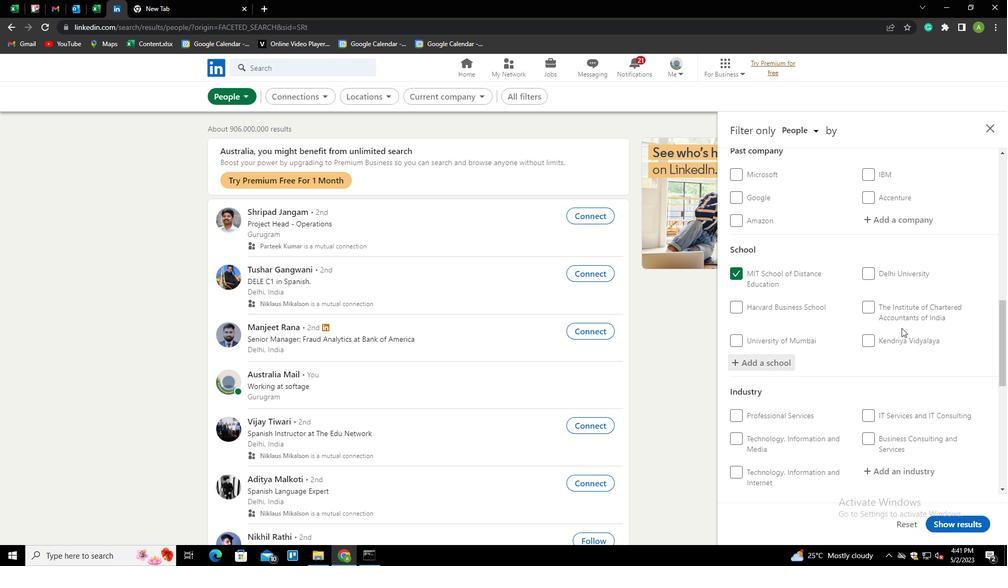 
Action: Mouse scrolled (901, 327) with delta (0, 0)
Screenshot: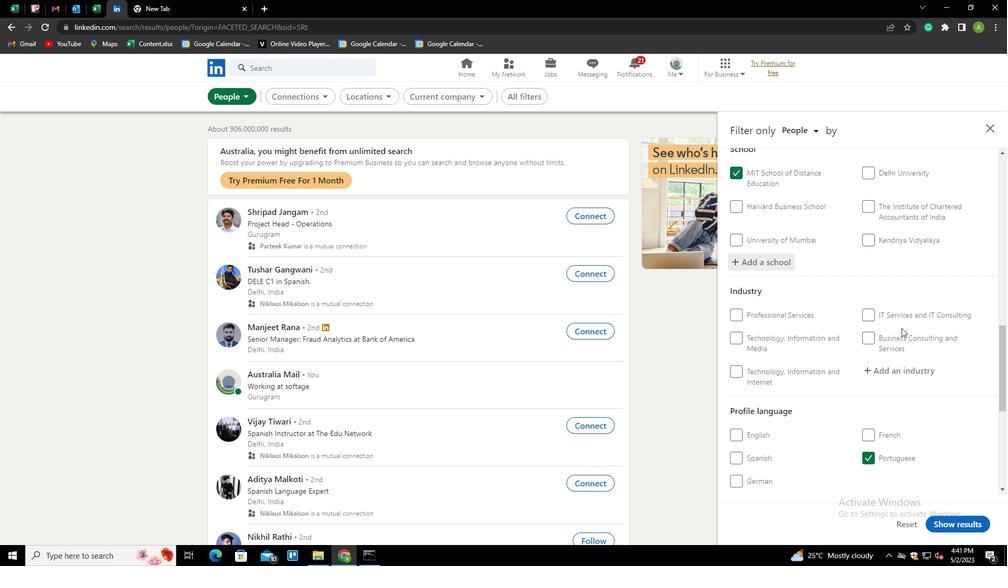 
Action: Mouse scrolled (901, 327) with delta (0, 0)
Screenshot: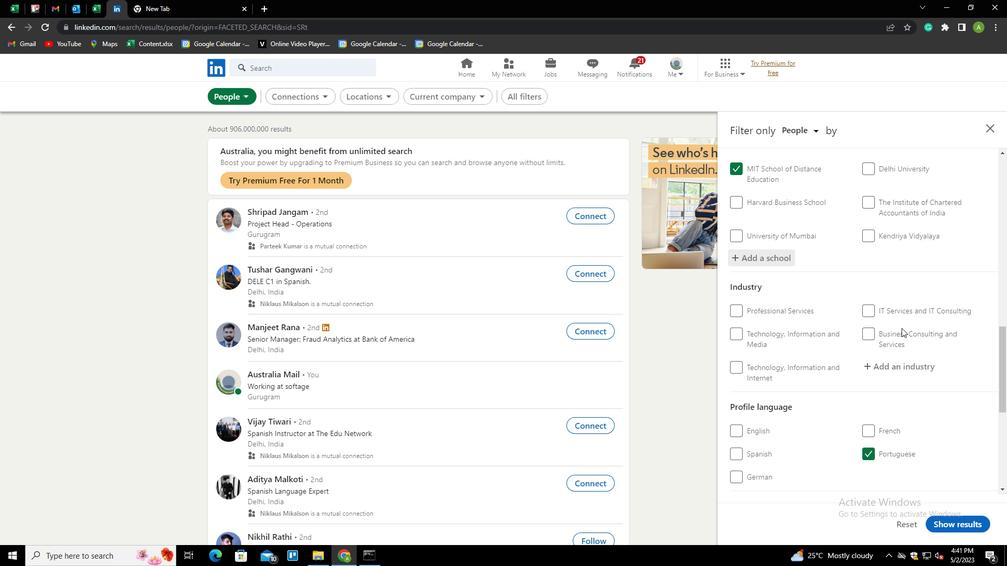
Action: Mouse moved to (894, 266)
Screenshot: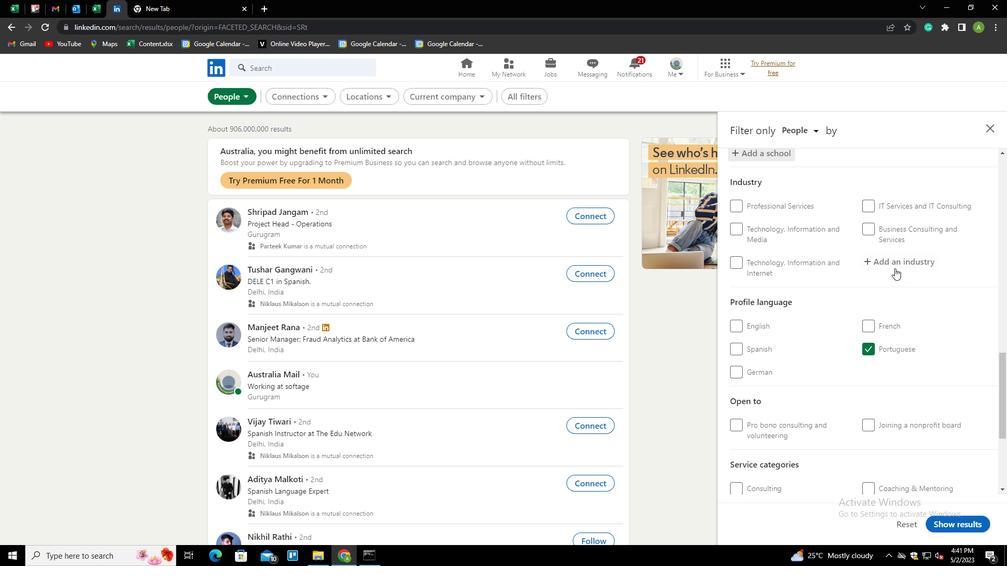 
Action: Mouse pressed left at (894, 266)
Screenshot: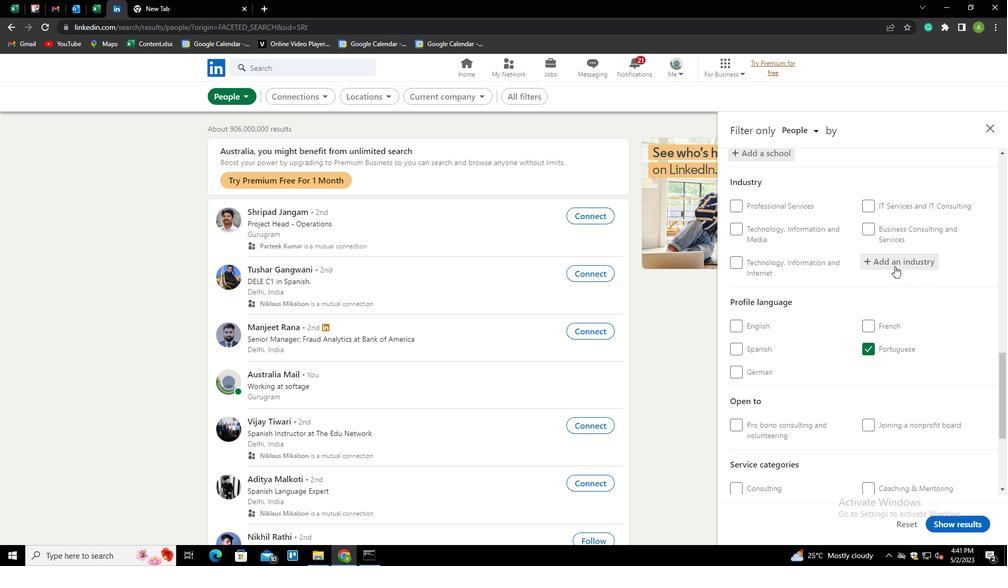 
Action: Mouse moved to (898, 263)
Screenshot: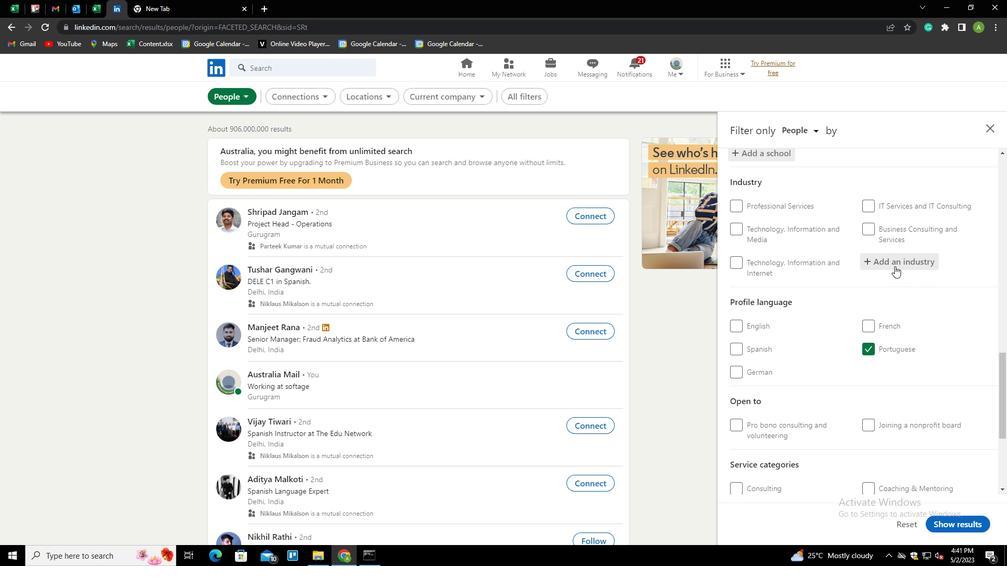 
Action: Mouse pressed left at (898, 263)
Screenshot: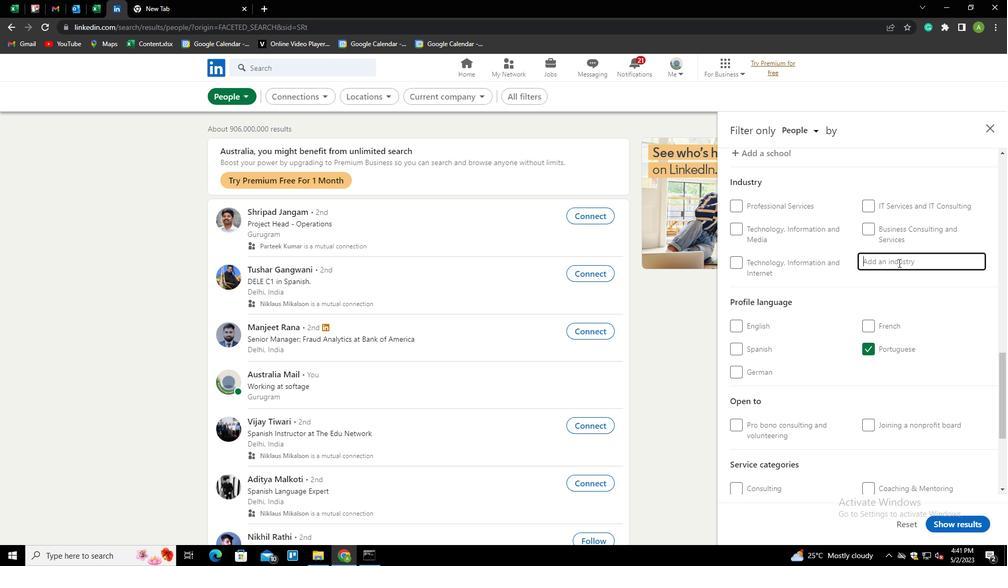 
Action: Key pressed <Key.shift>PROFESSIONAL<Key.space><Key.shift><Key.shift><Key.shift>ORGANIZATIONA<Key.backspace>S<Key.down><Key.enter>
Screenshot: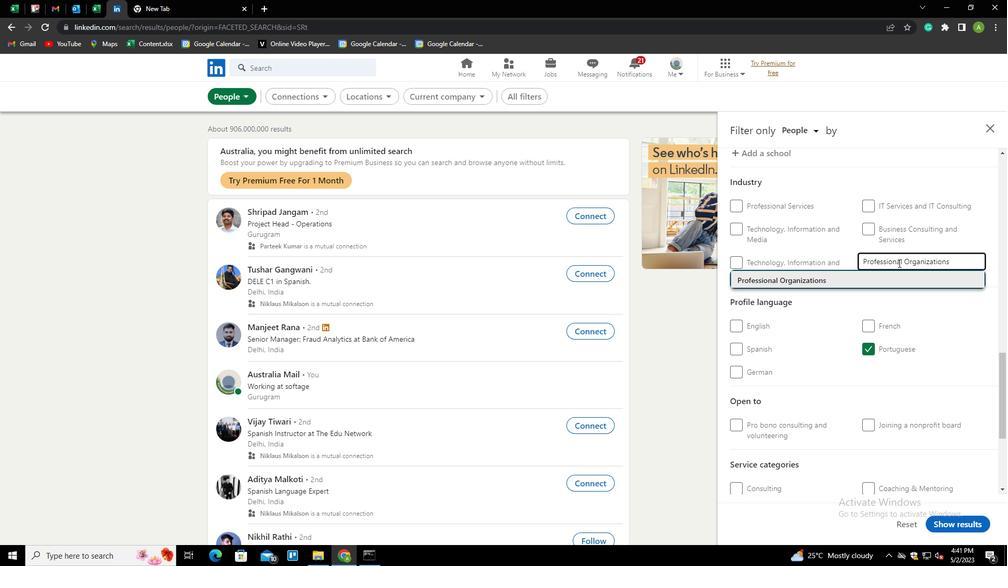 
Action: Mouse scrolled (898, 262) with delta (0, 0)
Screenshot: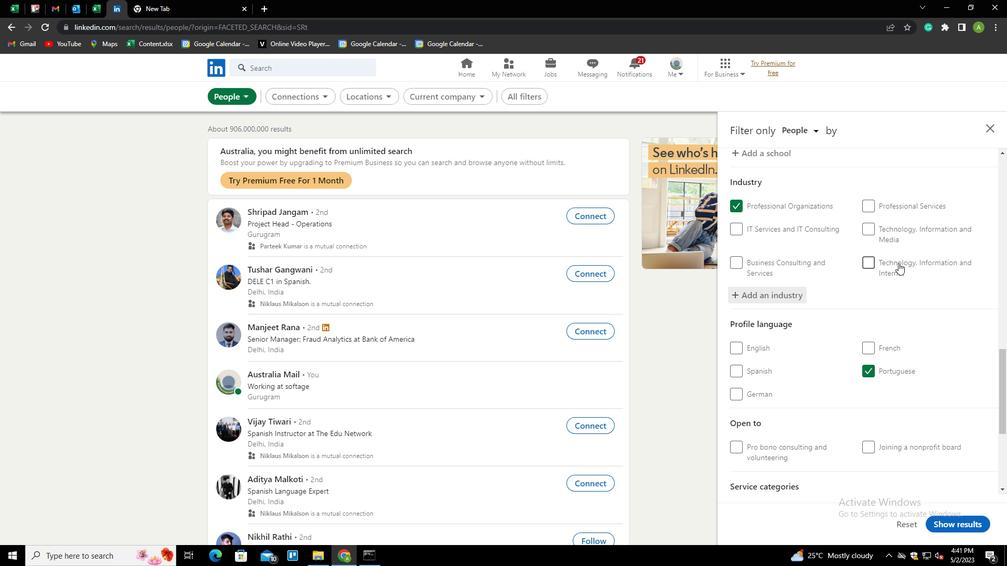 
Action: Mouse scrolled (898, 262) with delta (0, 0)
Screenshot: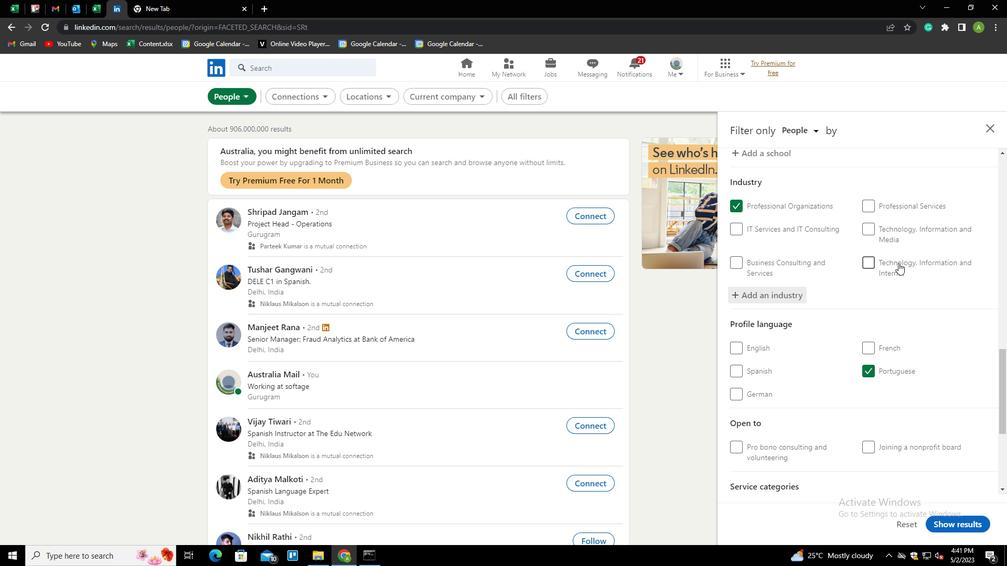 
Action: Mouse scrolled (898, 262) with delta (0, 0)
Screenshot: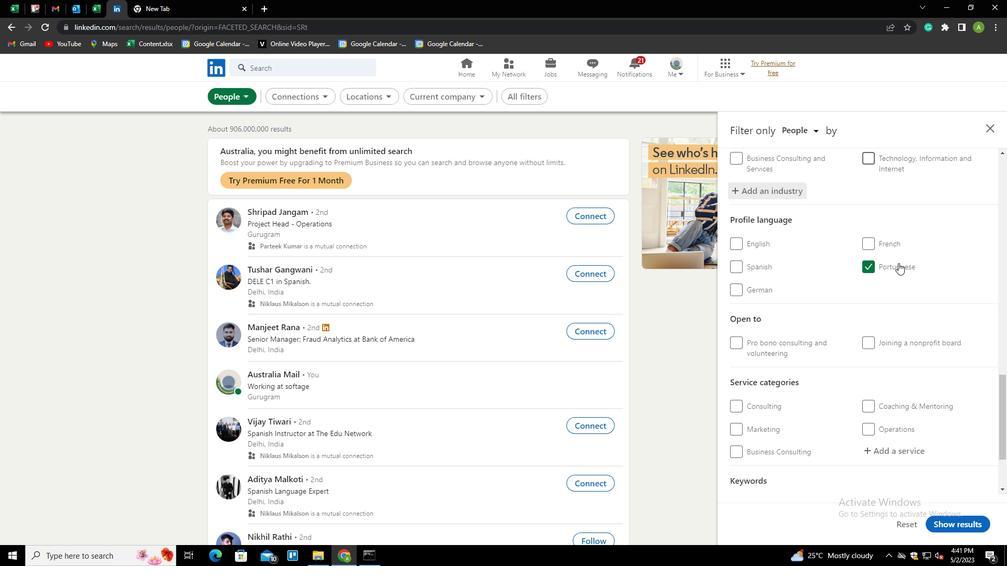 
Action: Mouse scrolled (898, 262) with delta (0, 0)
Screenshot: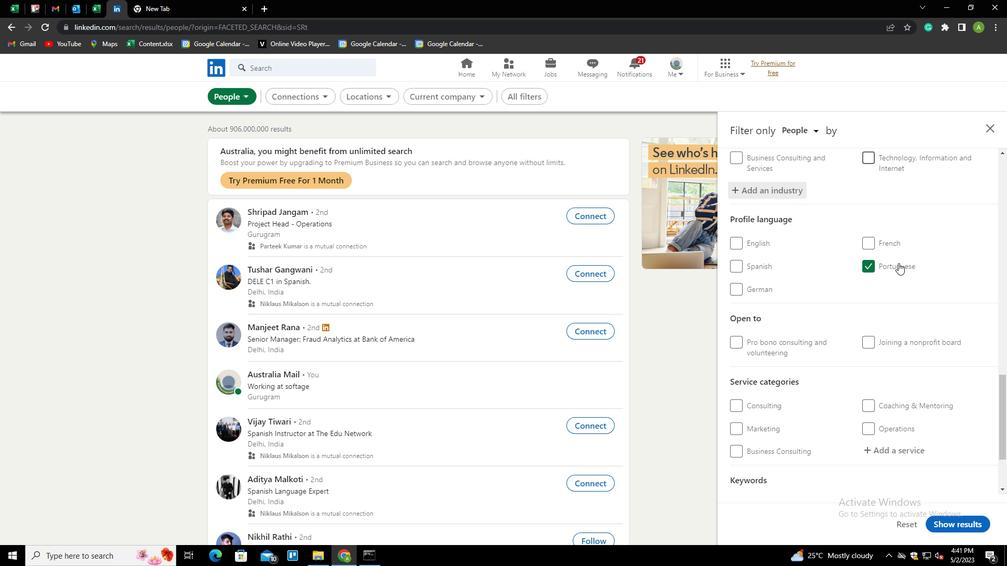 
Action: Mouse scrolled (898, 262) with delta (0, 0)
Screenshot: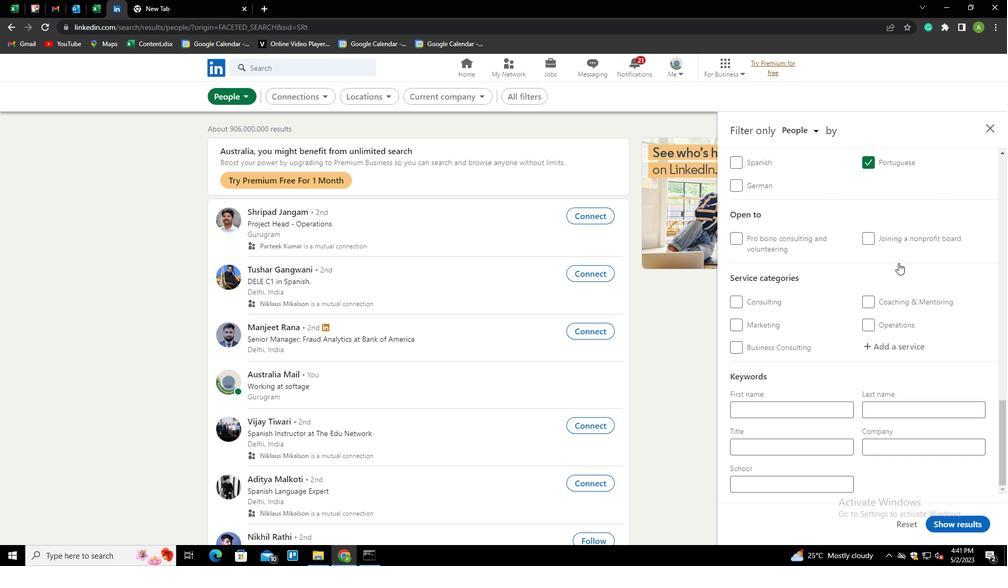
Action: Mouse moved to (888, 340)
Screenshot: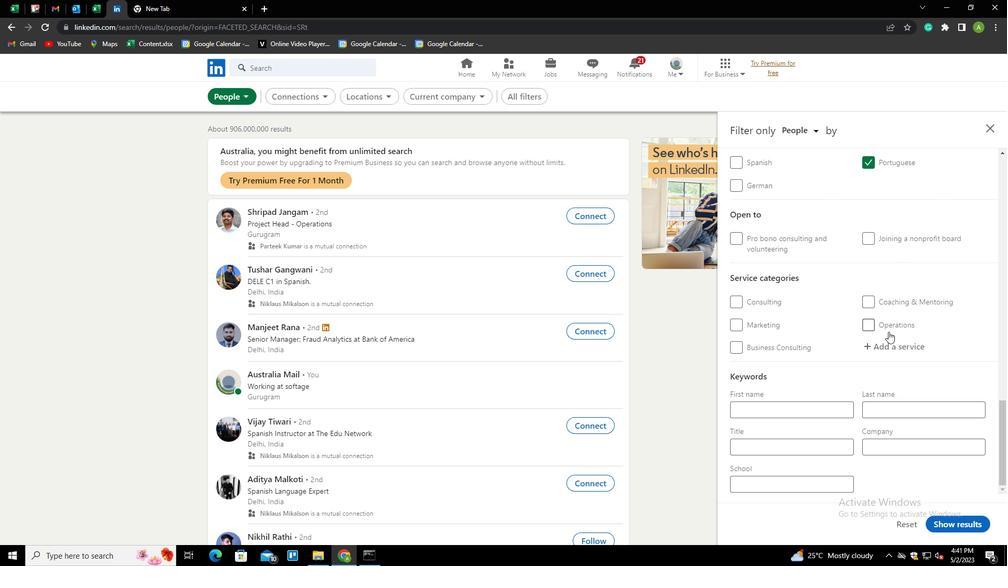 
Action: Mouse pressed left at (888, 340)
Screenshot: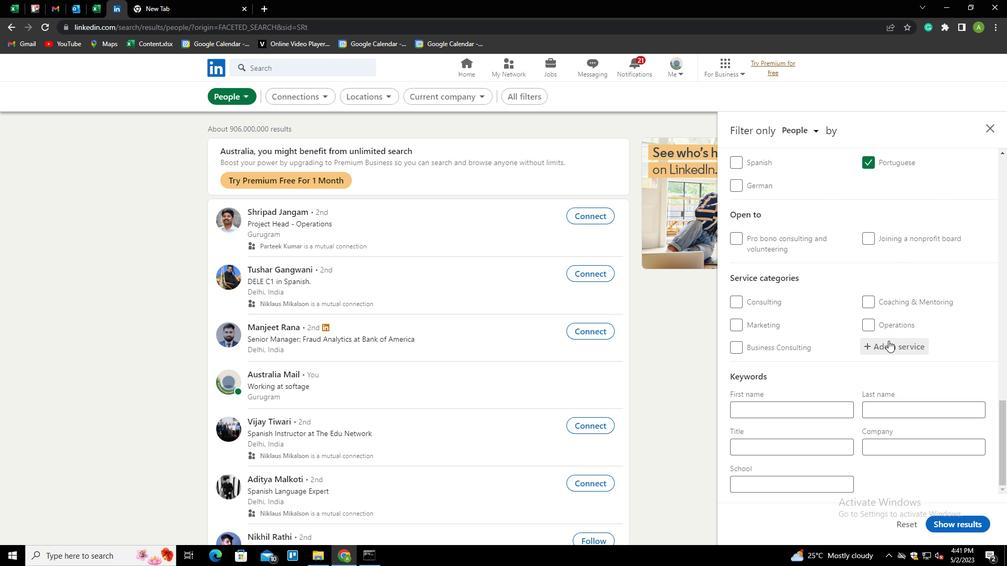 
Action: Mouse moved to (891, 347)
Screenshot: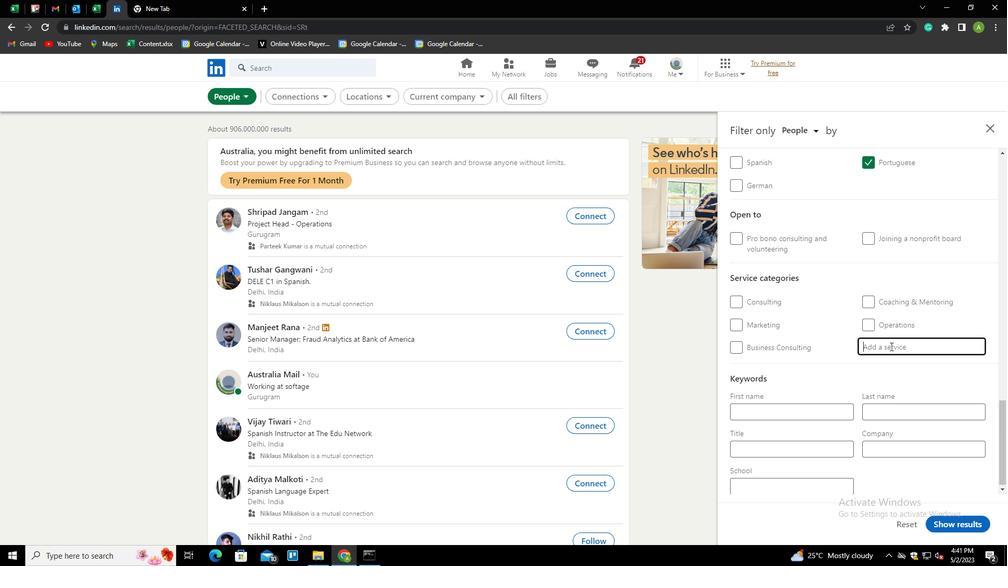 
Action: Mouse pressed left at (891, 347)
Screenshot: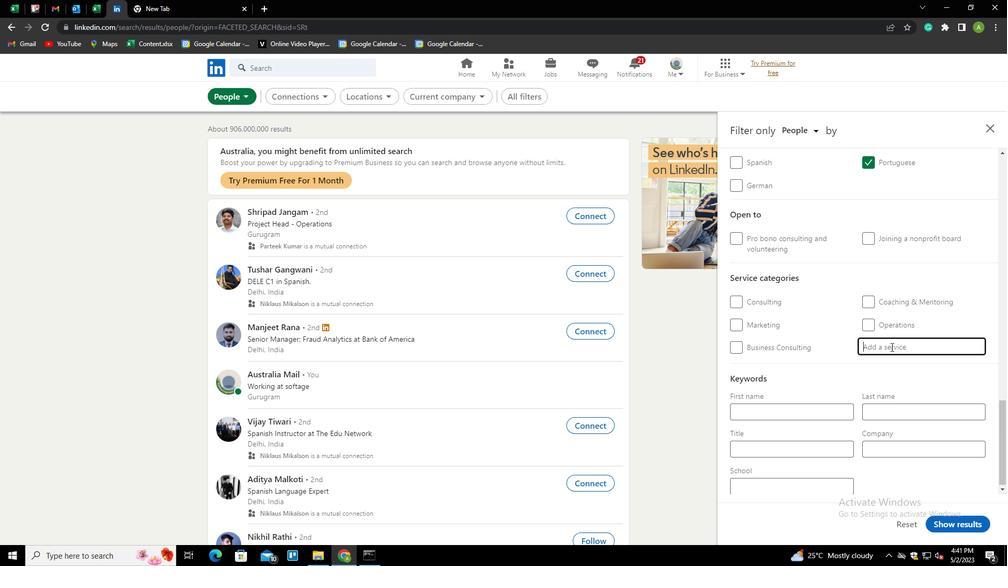 
Action: Key pressed <Key.shift>USER<Key.space><Key.shift><Key.shift><Key.shift><Key.shift><Key.shift>EXPER<Key.down><Key.down><Key.down><Key.enter>
Screenshot: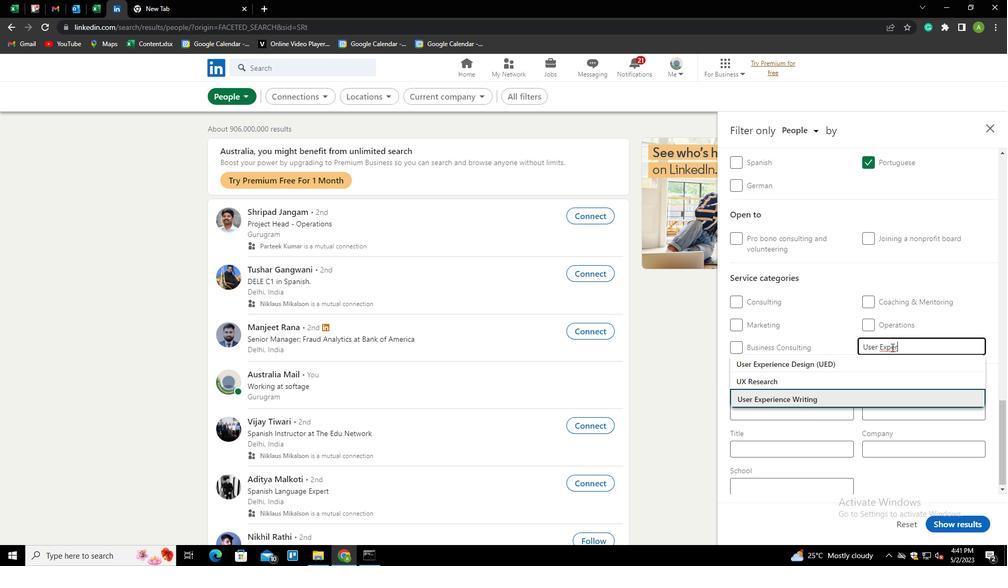 
Action: Mouse scrolled (891, 347) with delta (0, 0)
Screenshot: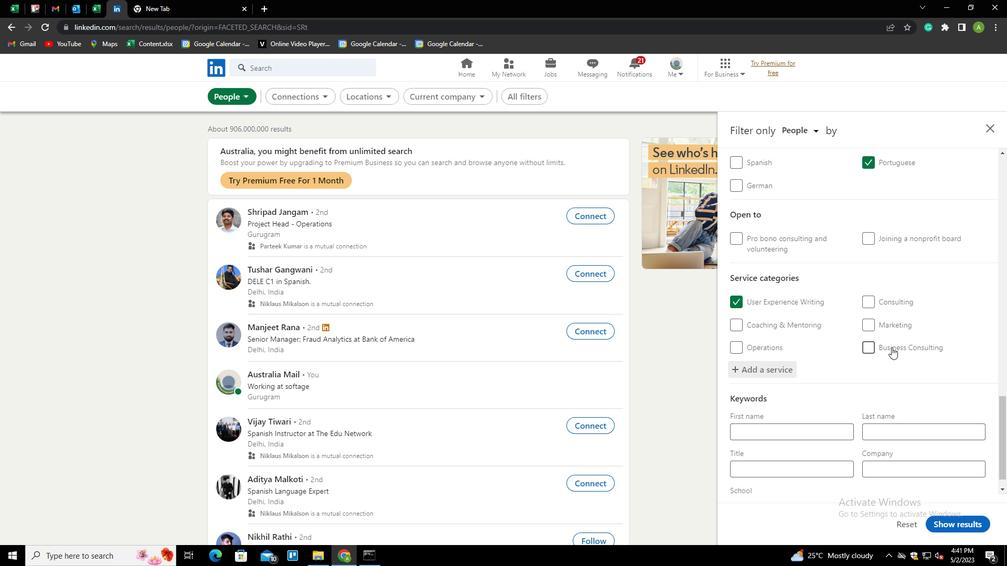 
Action: Mouse scrolled (891, 347) with delta (0, 0)
Screenshot: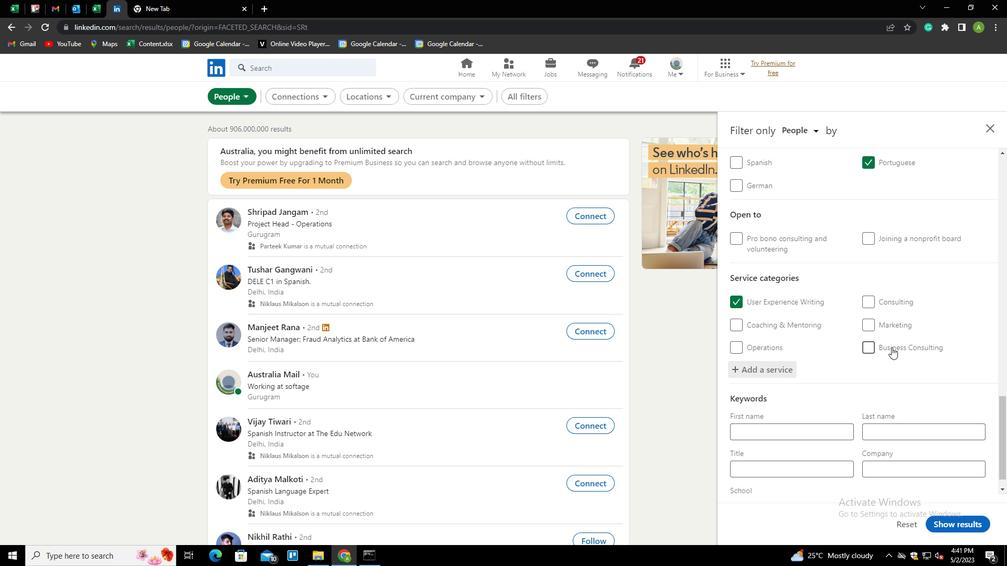 
Action: Mouse scrolled (891, 347) with delta (0, 0)
Screenshot: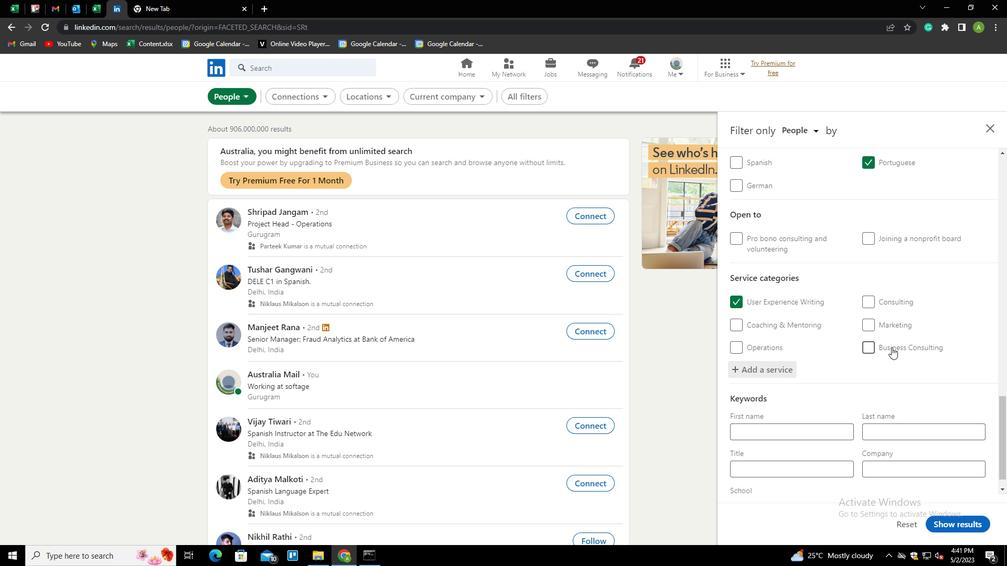
Action: Mouse moved to (833, 449)
Screenshot: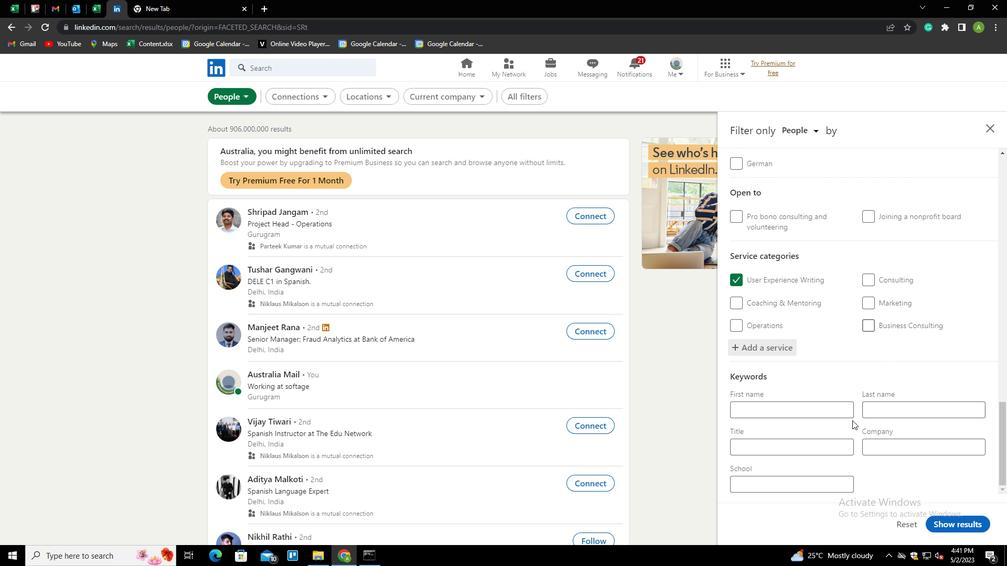 
Action: Mouse pressed left at (833, 449)
Screenshot: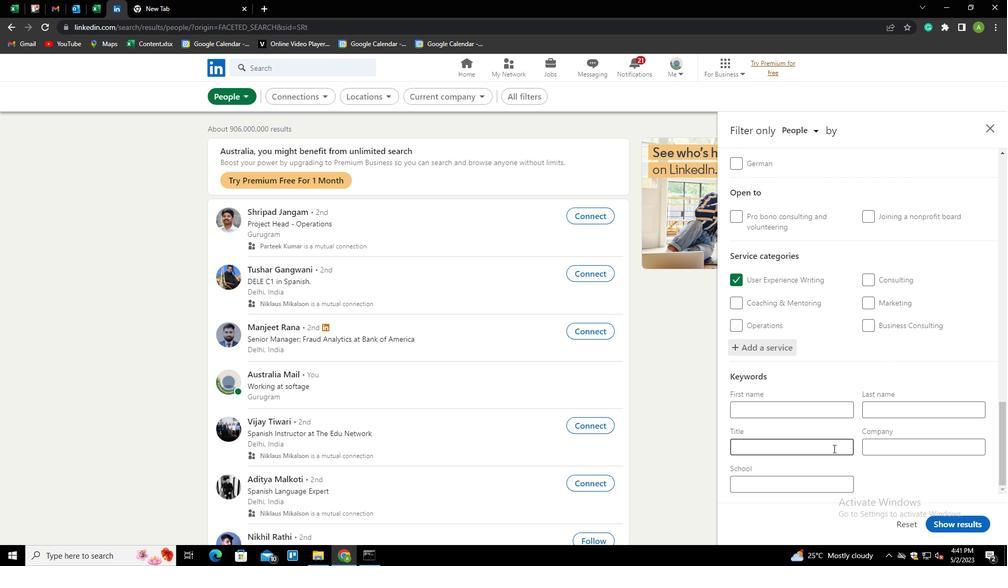 
Action: Key pressed <Key.shift>PHU<Key.backspace>YSICAL<Key.space><Key.shift>THERAPIST
Screenshot: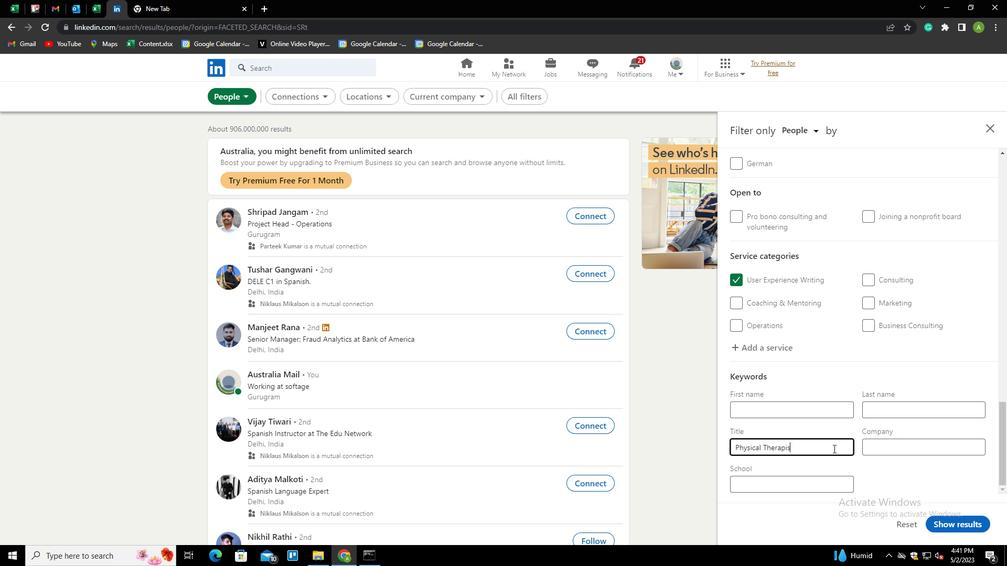 
Action: Mouse moved to (883, 471)
Screenshot: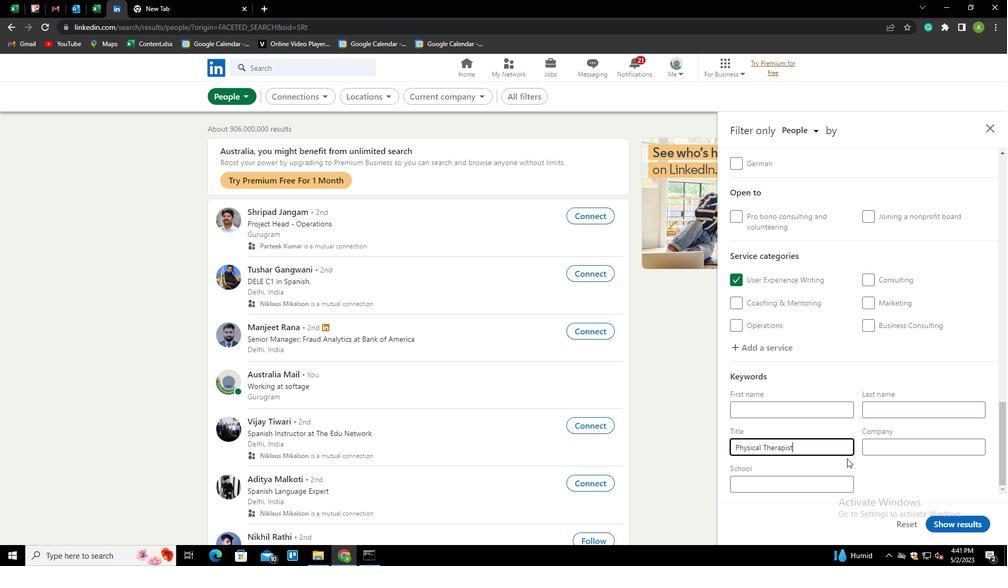 
Action: Mouse pressed left at (883, 471)
Screenshot: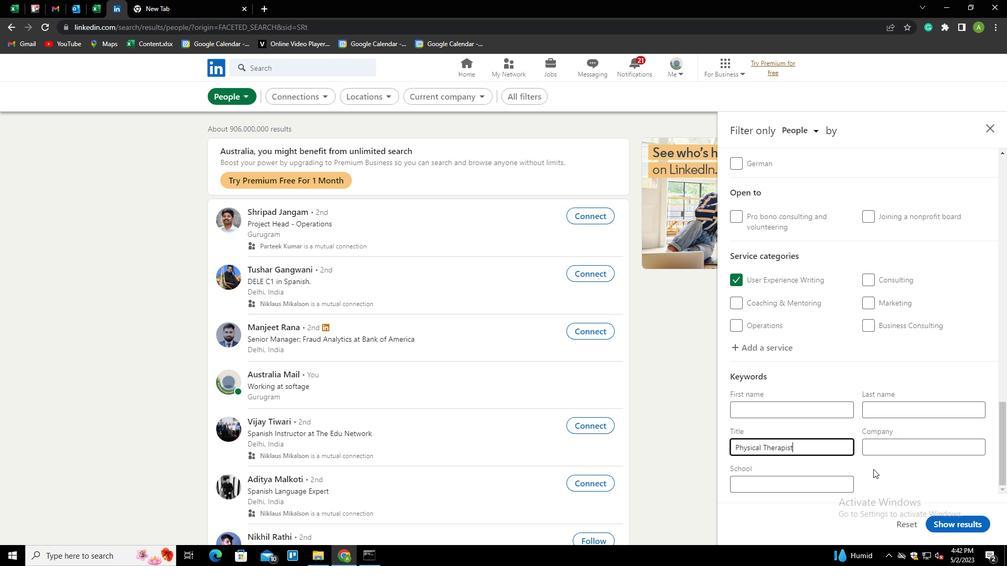 
Action: Mouse moved to (959, 518)
Screenshot: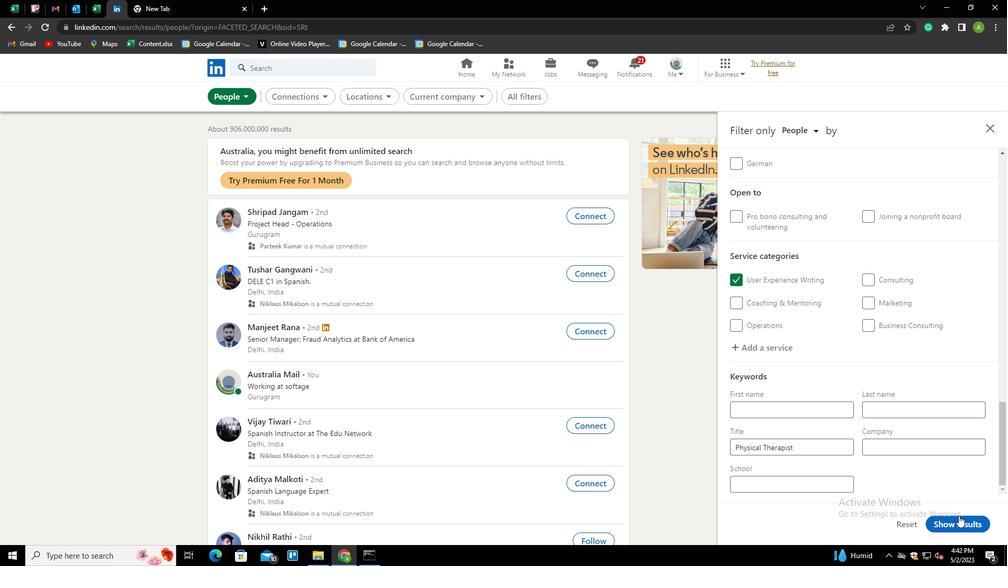 
Action: Mouse pressed left at (959, 518)
Screenshot: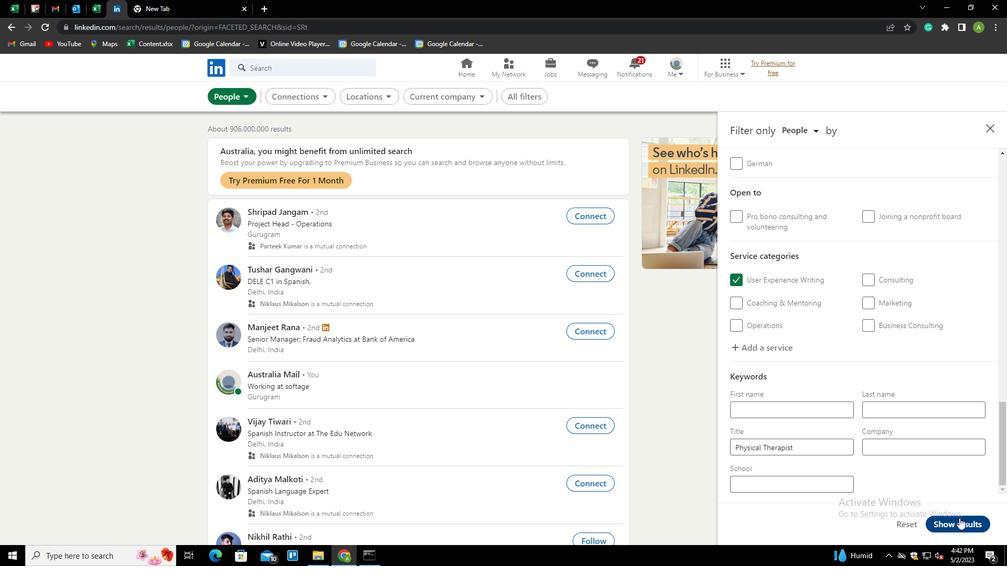 
